 Task: Create a sub task System Test and UAT for the task  Develop a new online tool for online event registration in the project BlazePath , assign it to team member softage.1@softage.net and update the status of the sub task to  At Risk , set the priority of the sub task to Medium
Action: Mouse moved to (624, 298)
Screenshot: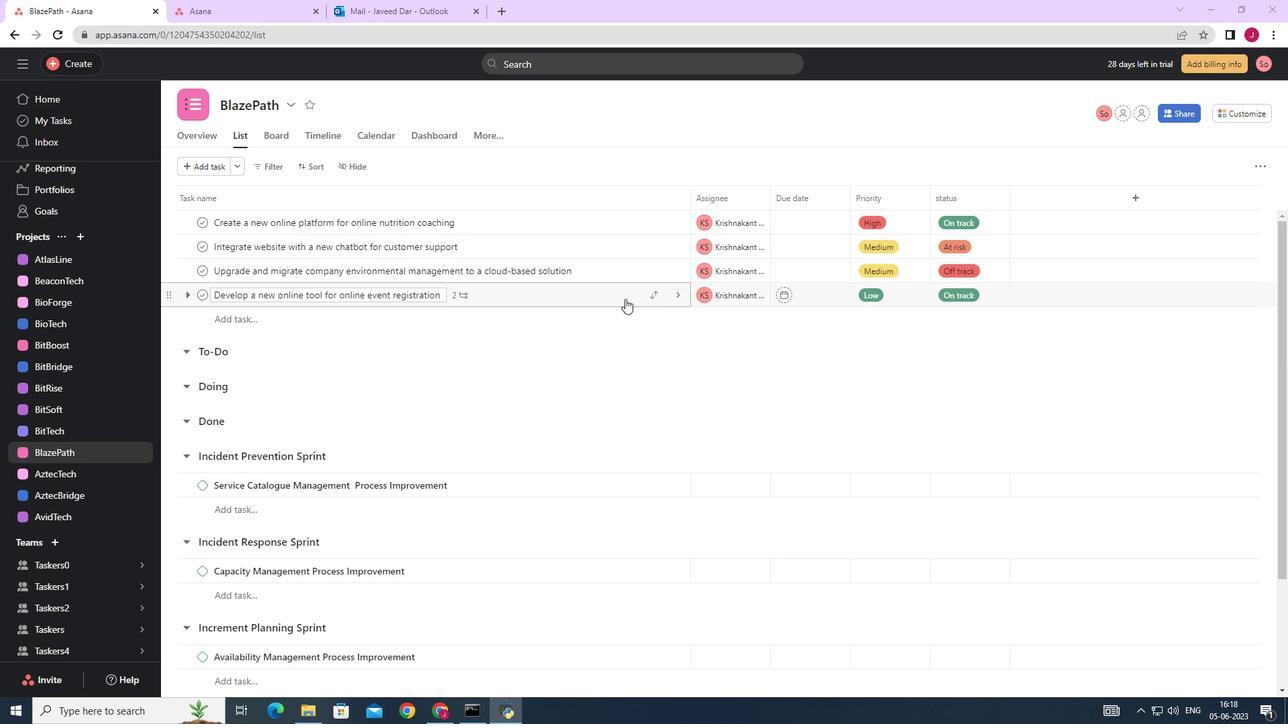 
Action: Mouse pressed left at (624, 298)
Screenshot: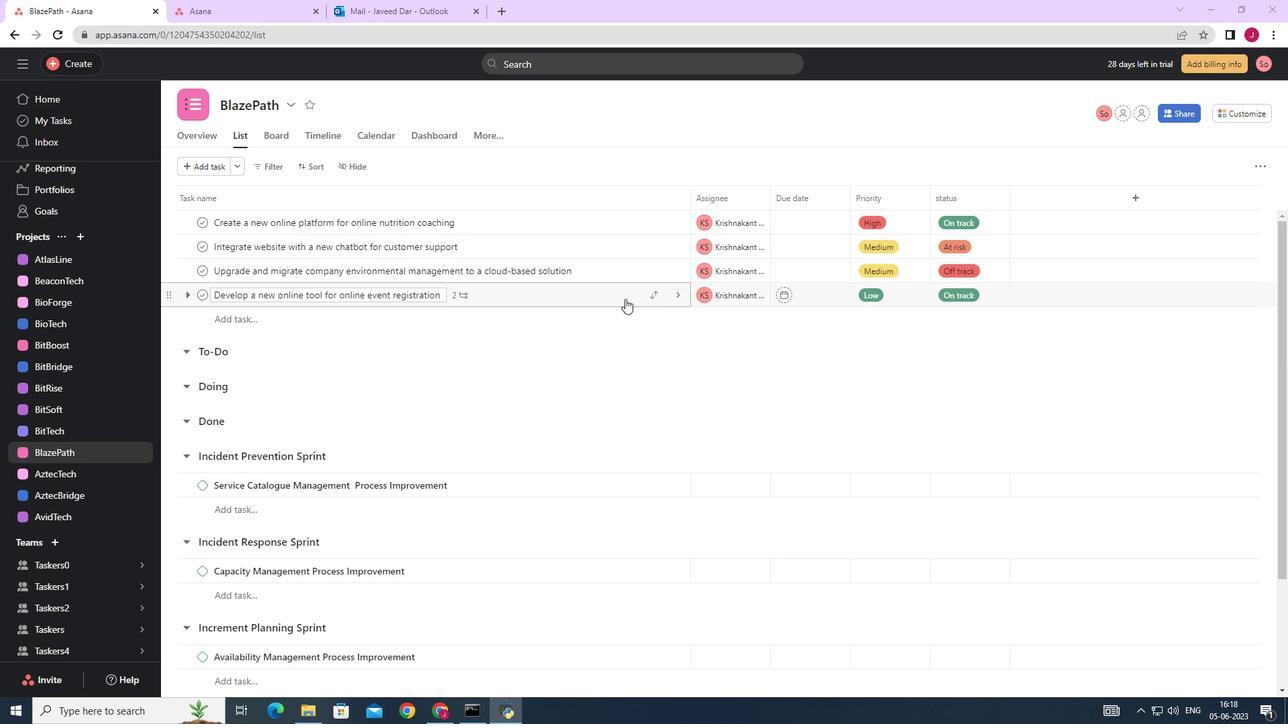 
Action: Mouse moved to (1010, 413)
Screenshot: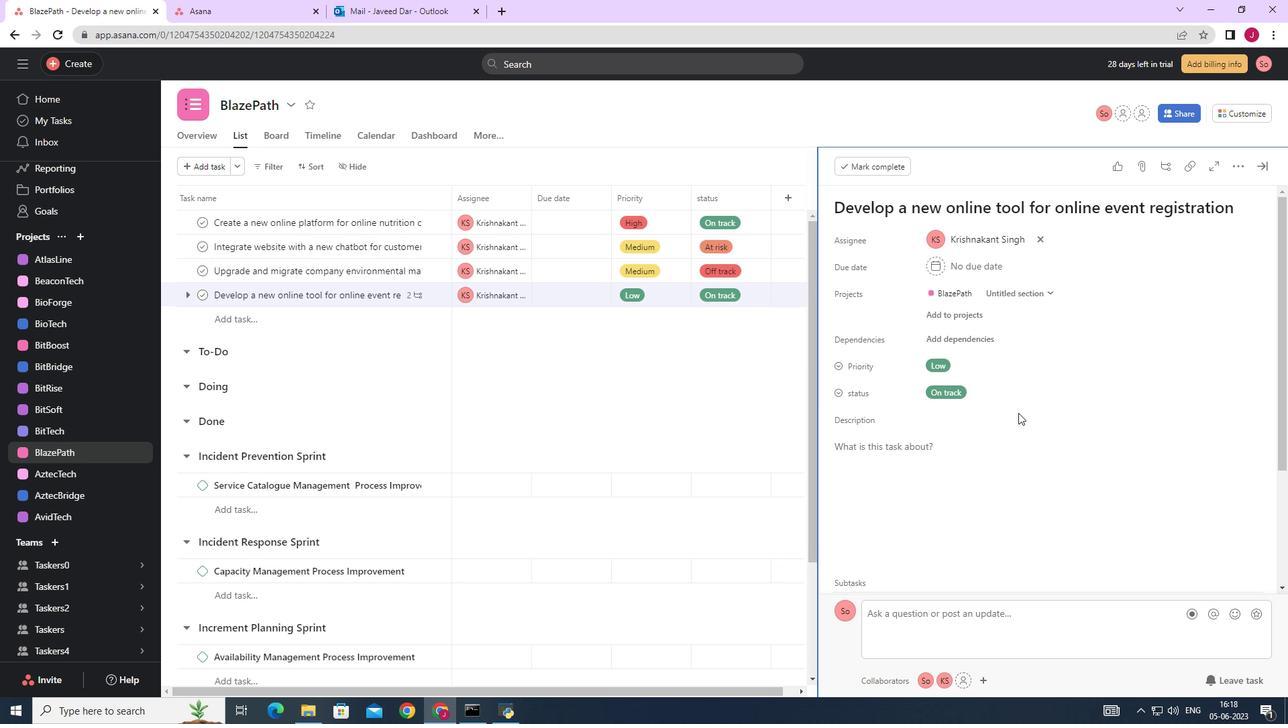 
Action: Mouse scrolled (1015, 412) with delta (0, 0)
Screenshot: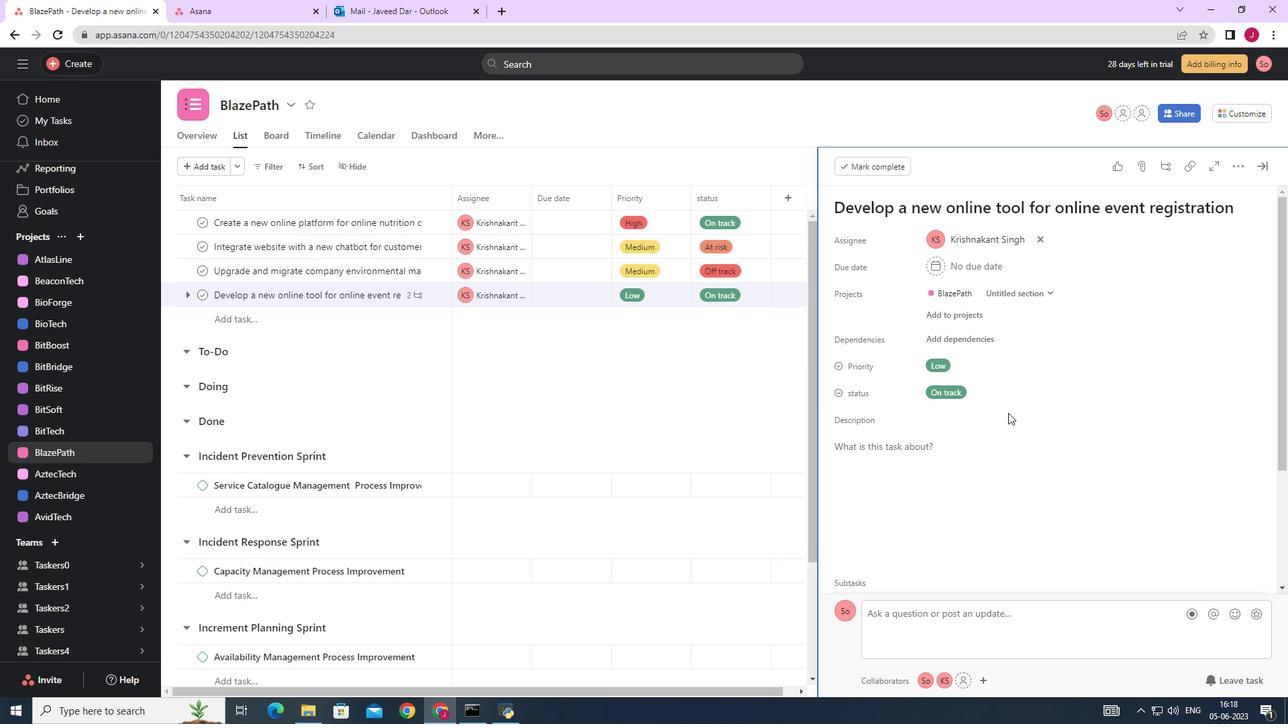 
Action: Mouse moved to (1003, 413)
Screenshot: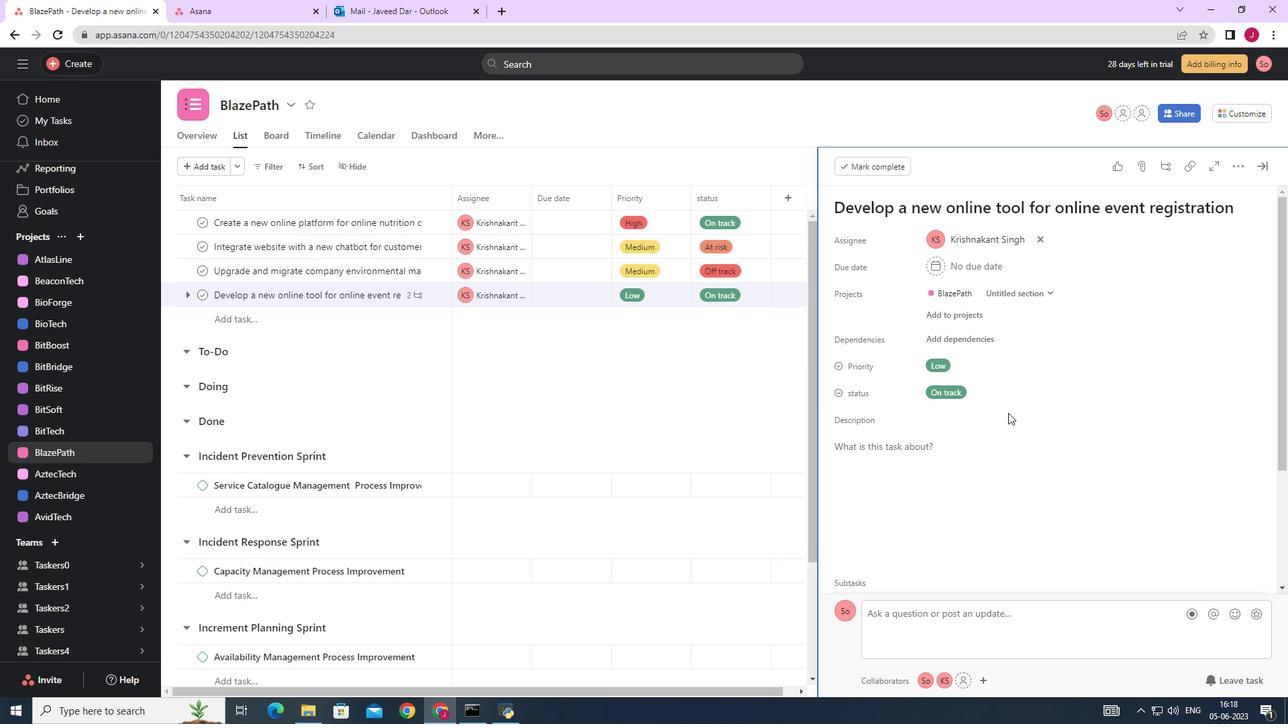 
Action: Mouse scrolled (1008, 412) with delta (0, 0)
Screenshot: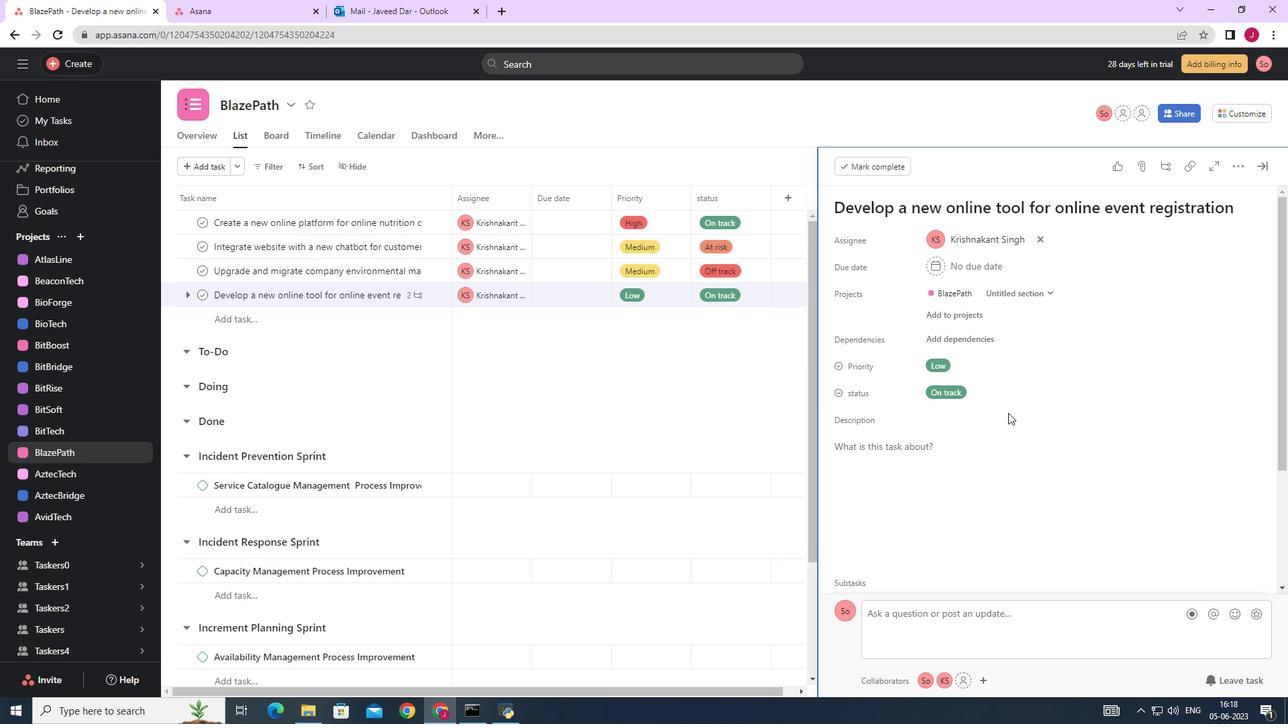 
Action: Mouse moved to (1002, 413)
Screenshot: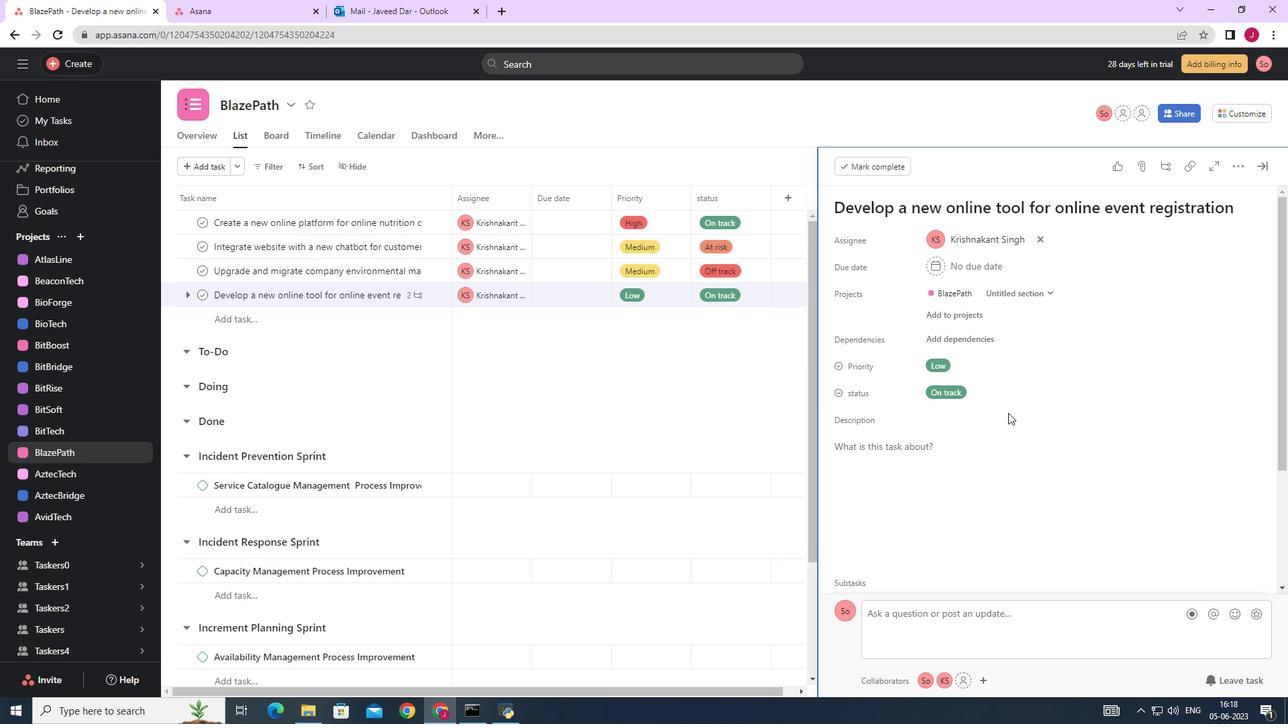
Action: Mouse scrolled (1004, 412) with delta (0, 0)
Screenshot: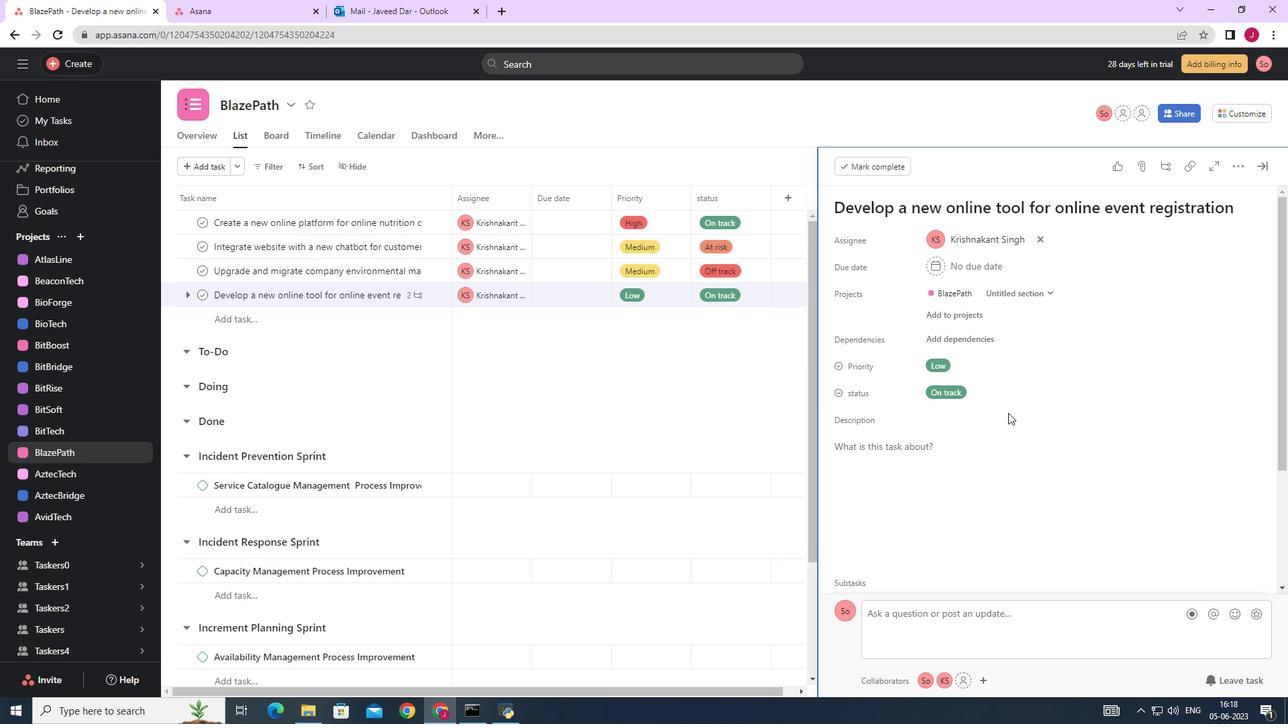 
Action: Mouse moved to (887, 444)
Screenshot: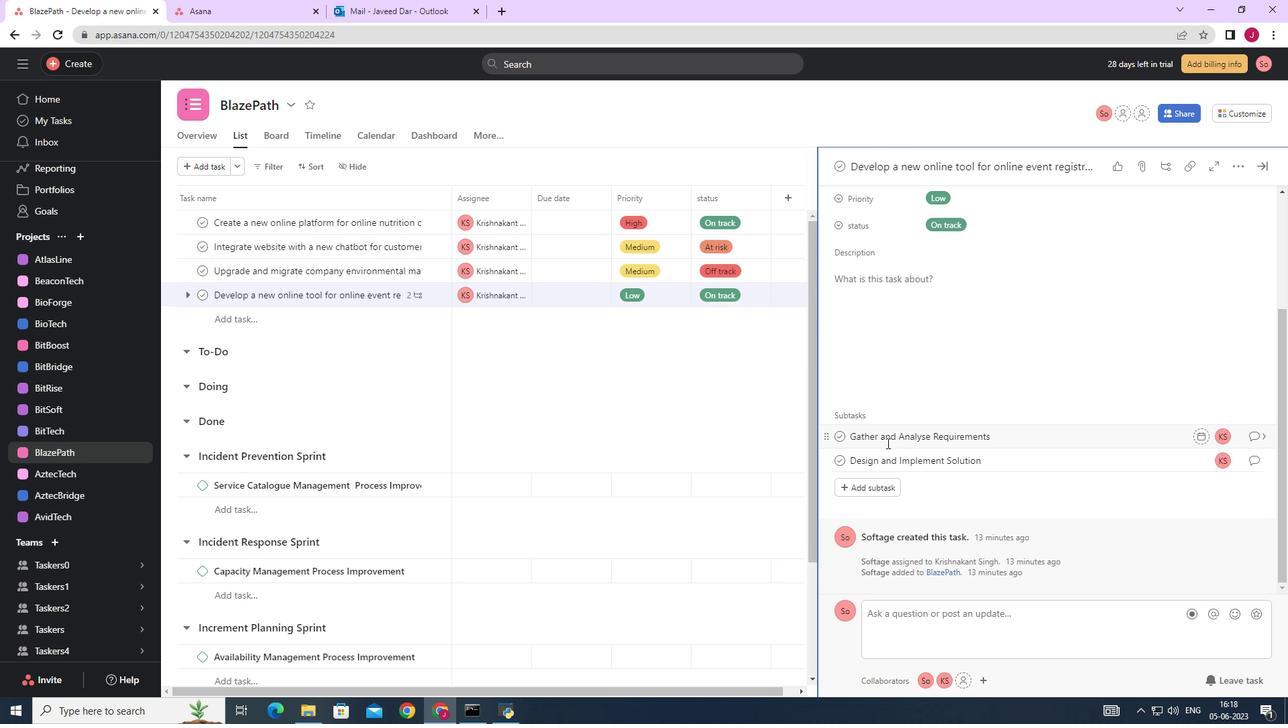 
Action: Mouse scrolled (887, 443) with delta (0, 0)
Screenshot: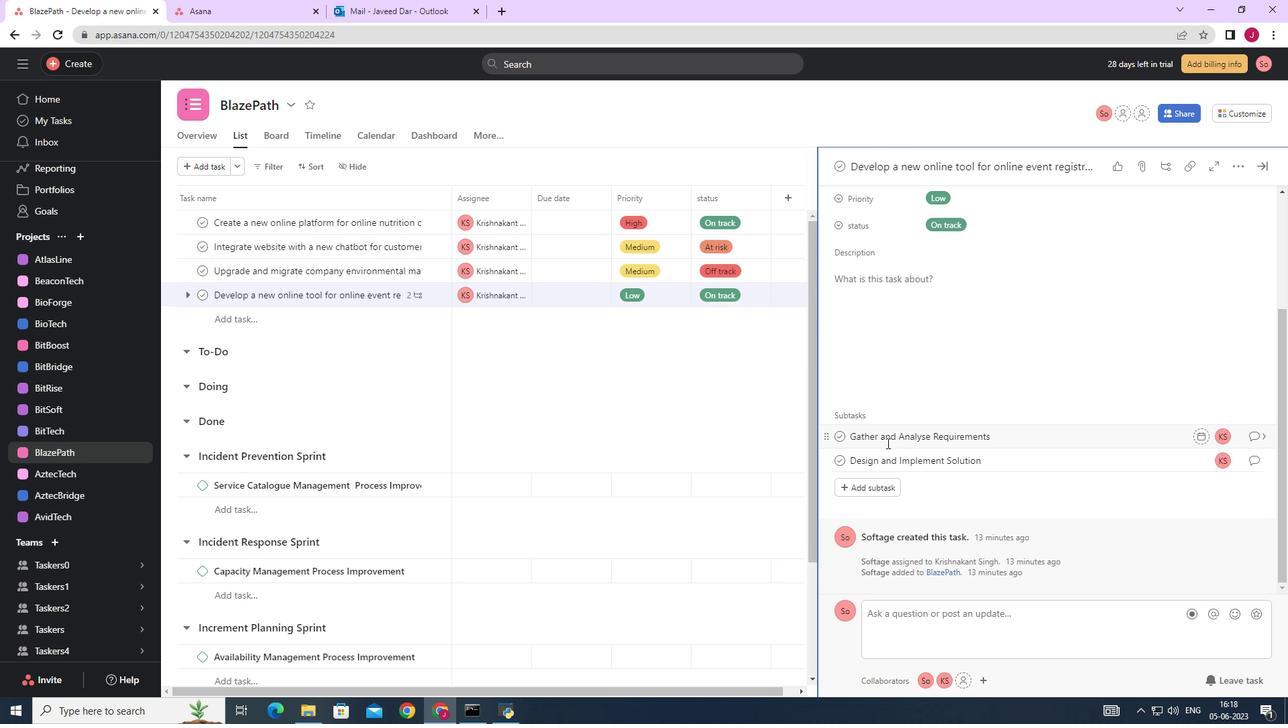 
Action: Mouse scrolled (887, 443) with delta (0, 0)
Screenshot: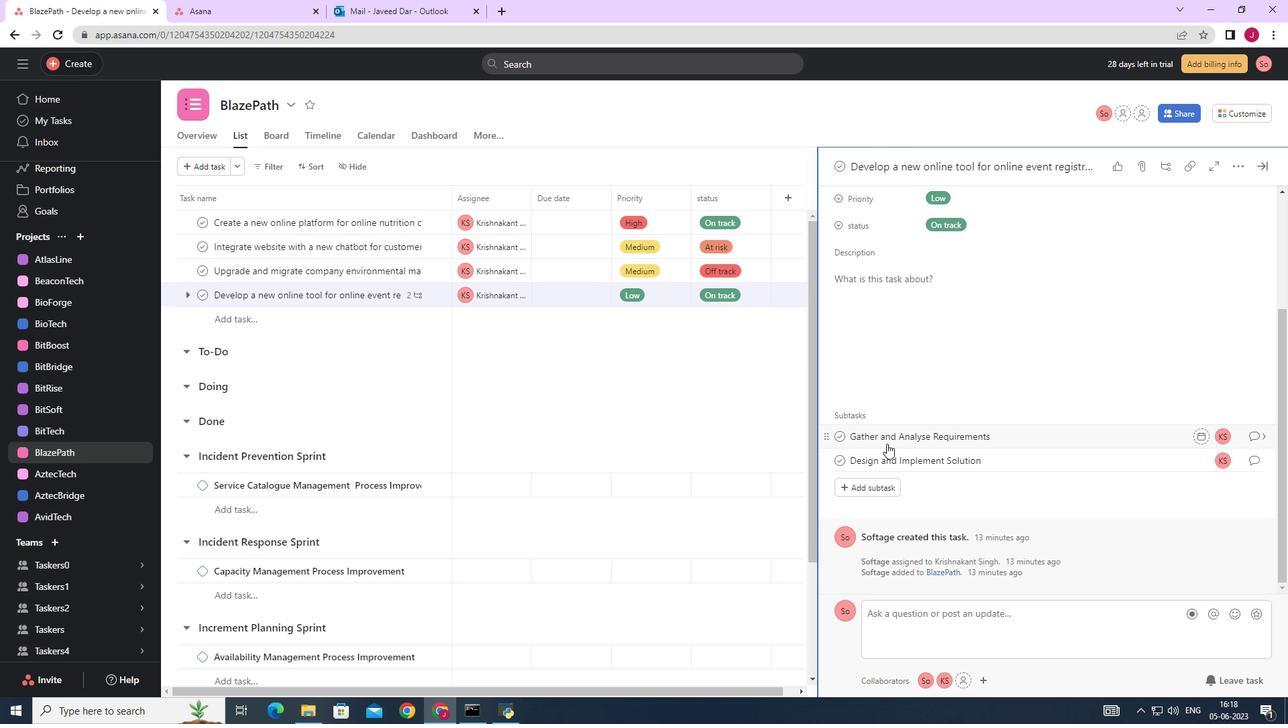 
Action: Mouse moved to (880, 485)
Screenshot: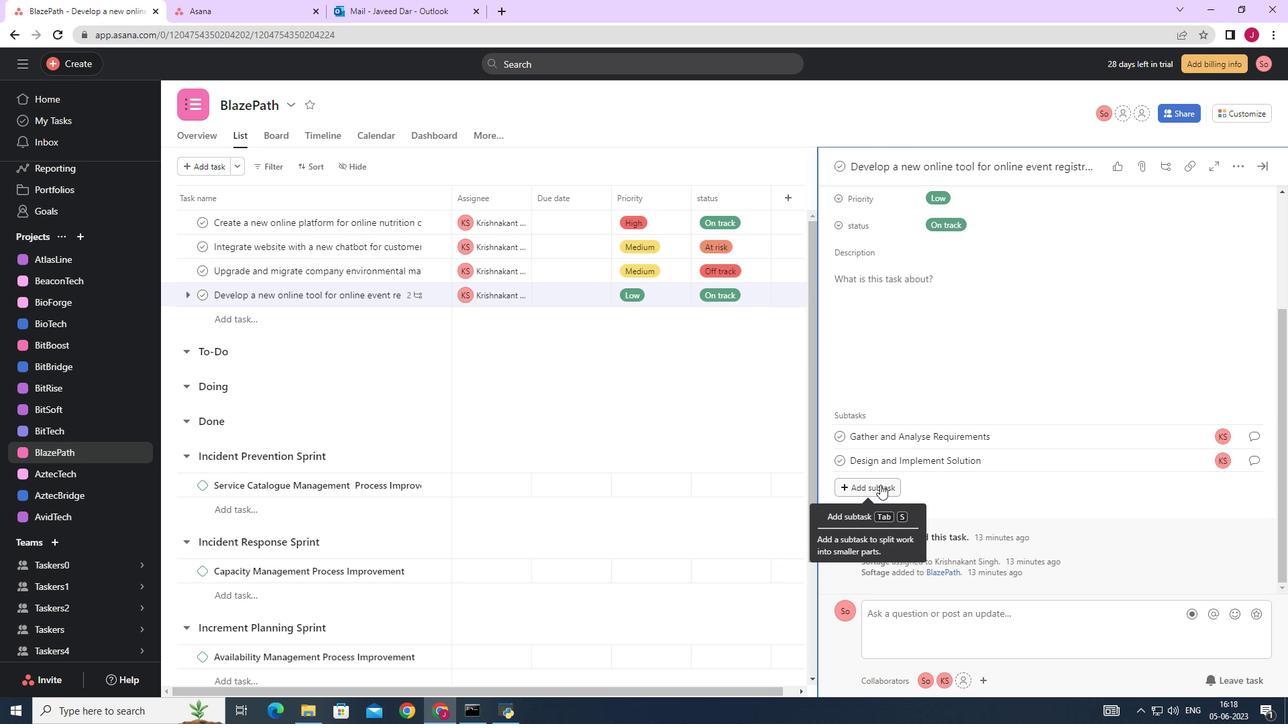 
Action: Mouse pressed left at (880, 485)
Screenshot: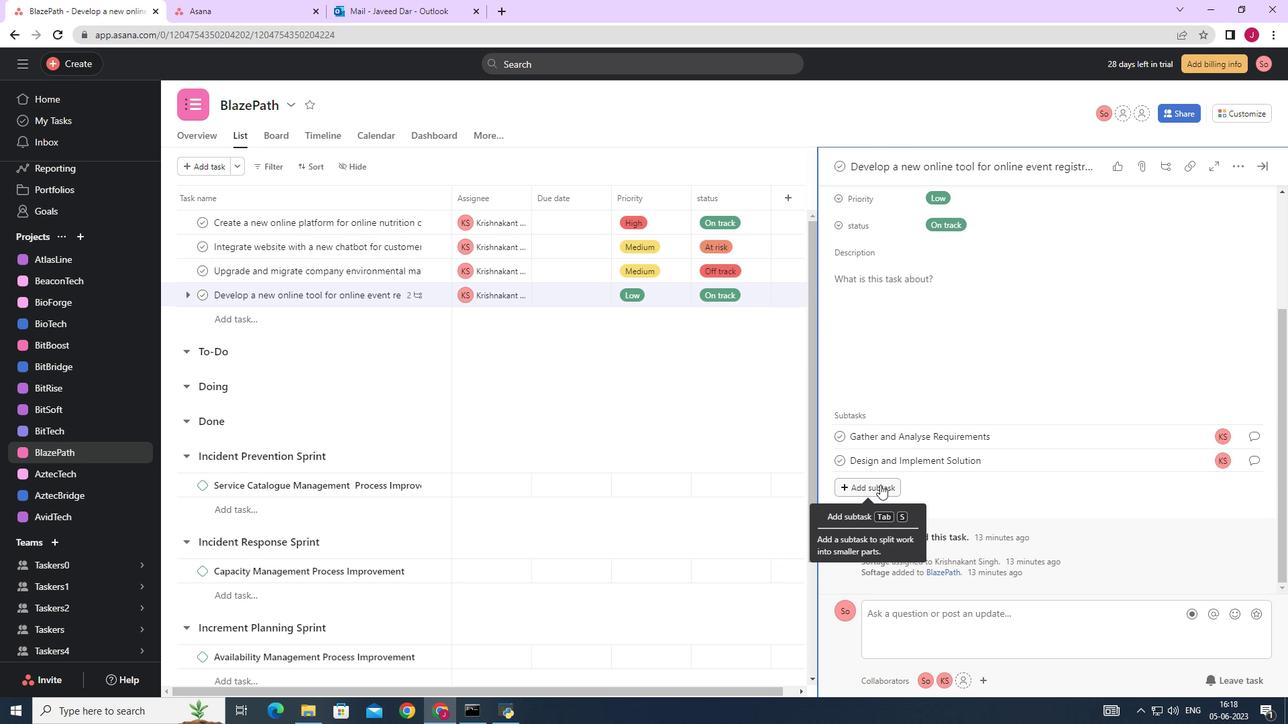 
Action: Mouse moved to (880, 485)
Screenshot: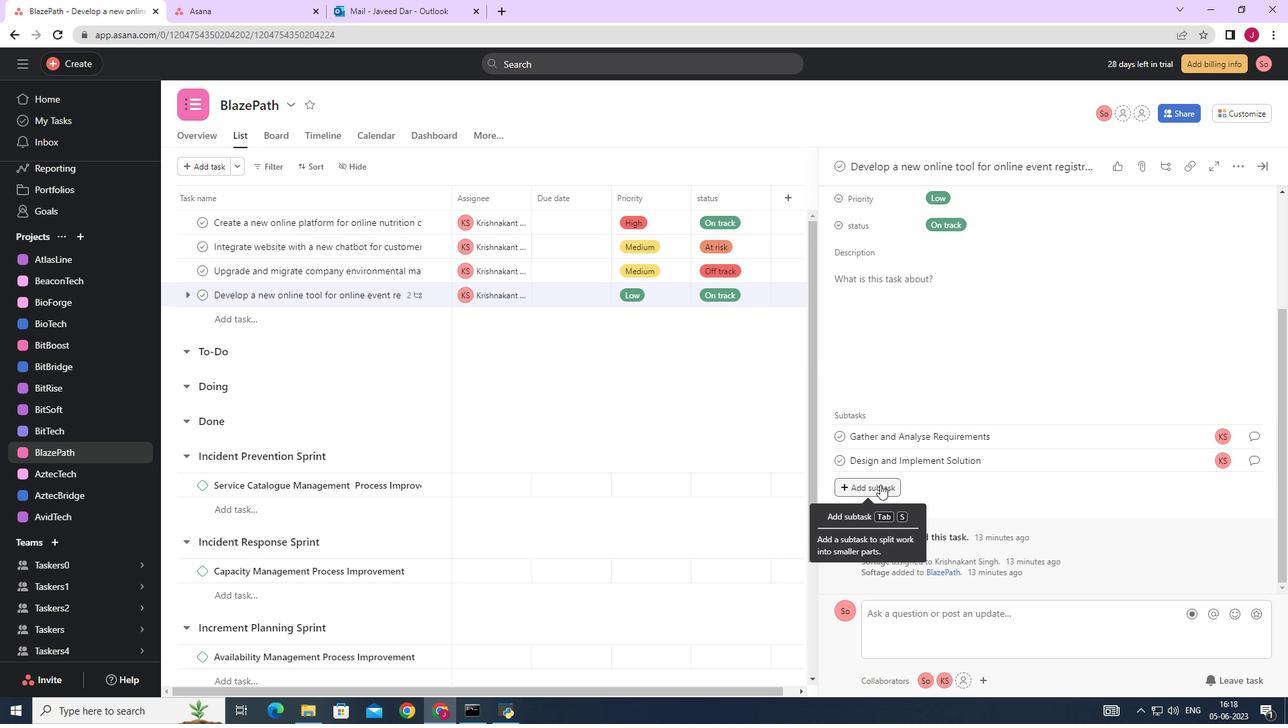 
Action: Key pressed <Key.caps_lock>S<Key.caps_lock>ystem<Key.space><Key.caps_lock>T<Key.caps_lock>est<Key.space>and<Key.space><Key.caps_lock>UAT
Screenshot: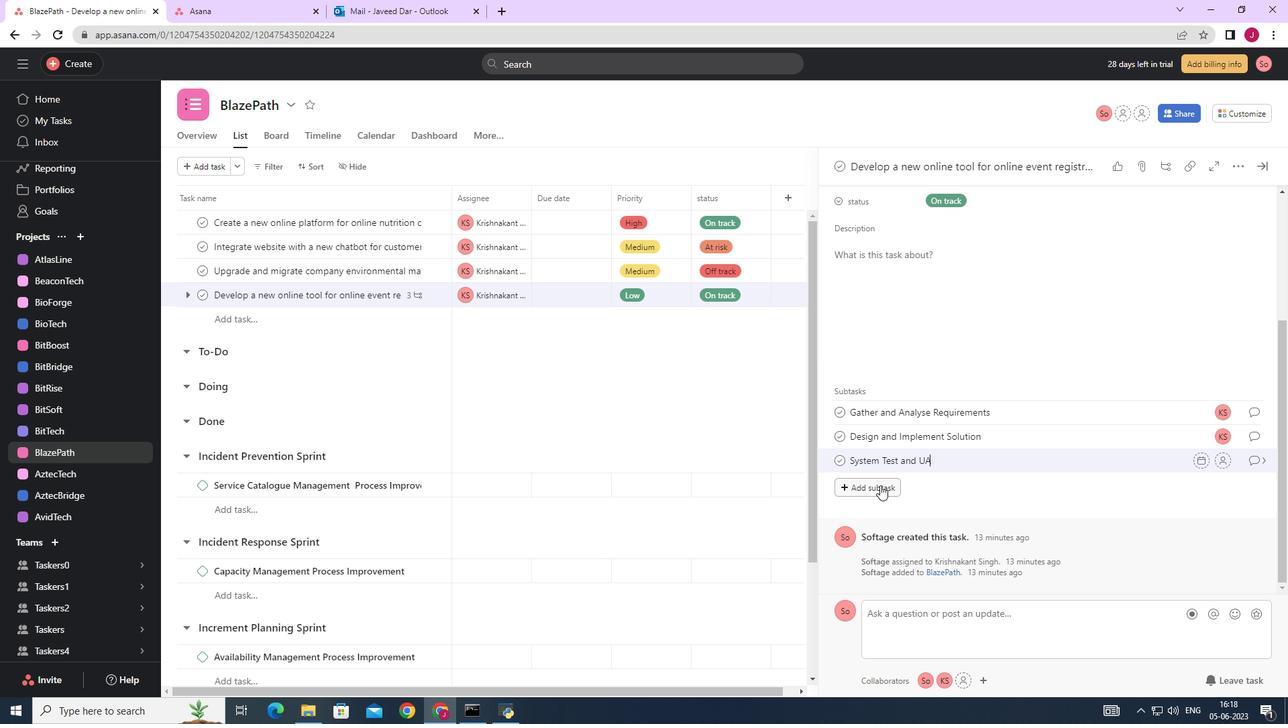 
Action: Mouse moved to (1224, 456)
Screenshot: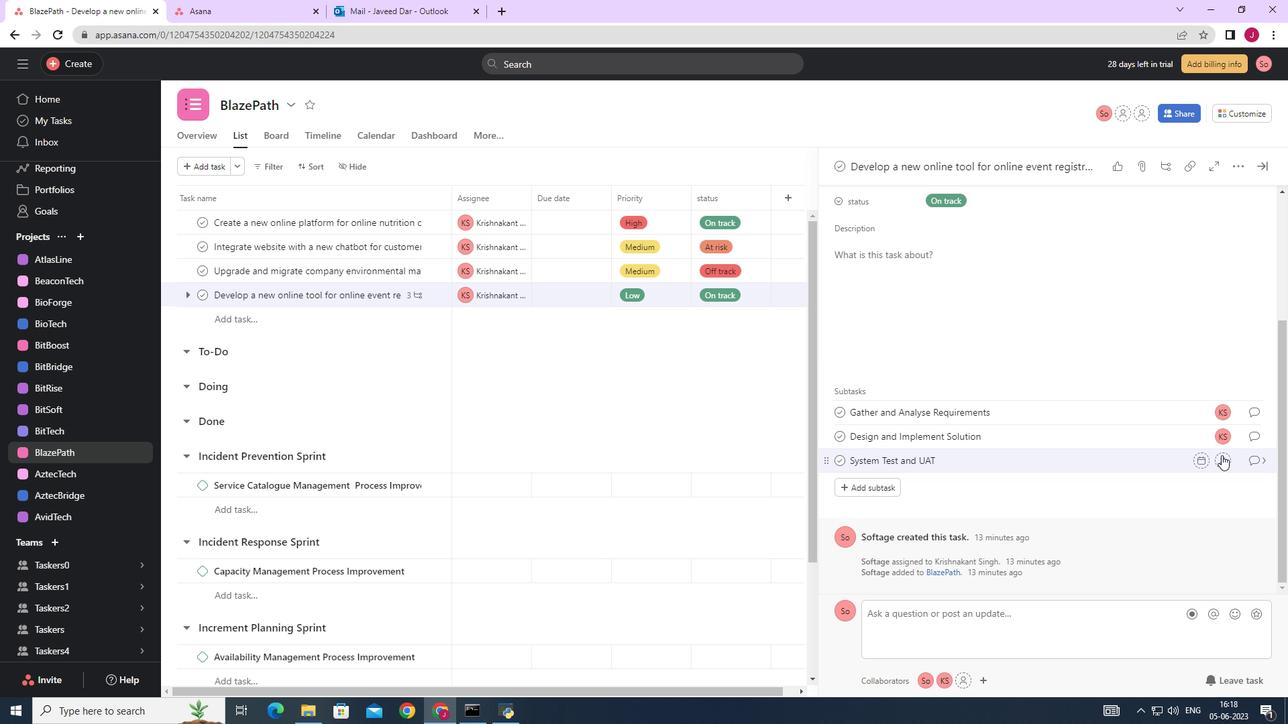 
Action: Mouse pressed left at (1224, 456)
Screenshot: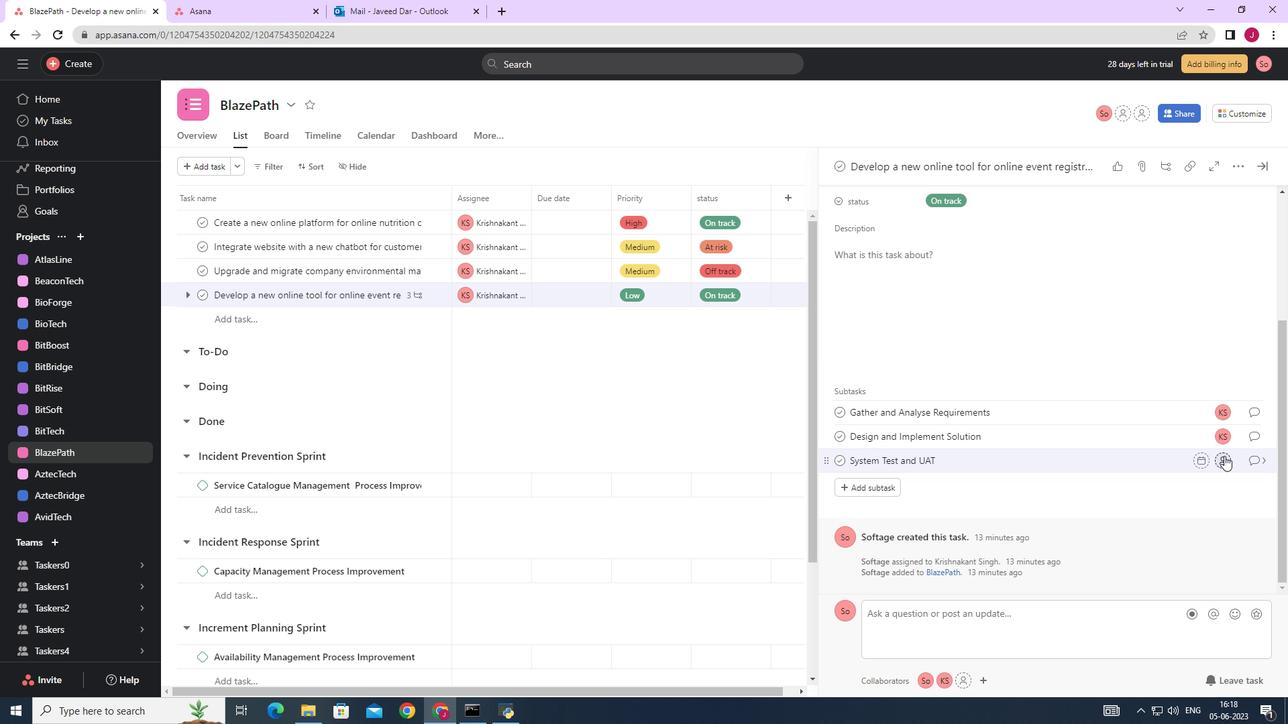 
Action: Mouse moved to (1196, 430)
Screenshot: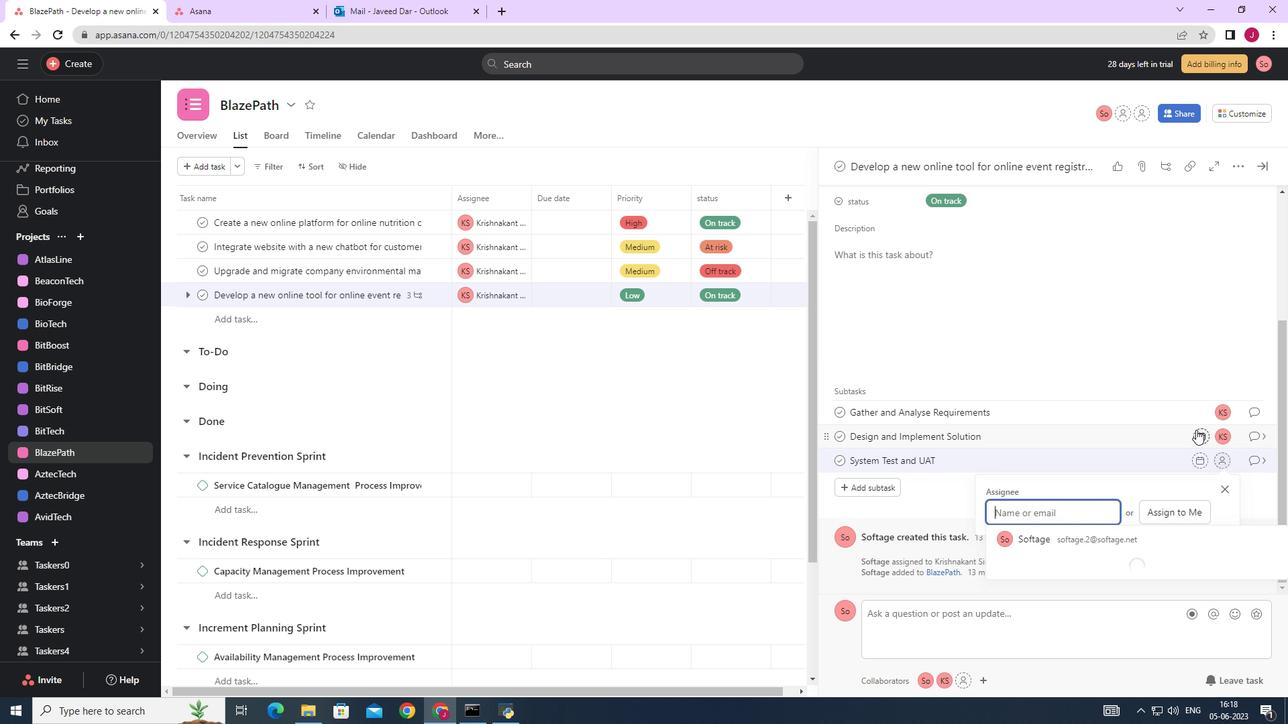 
Action: Key pressed SOFTAGE.1
Screenshot: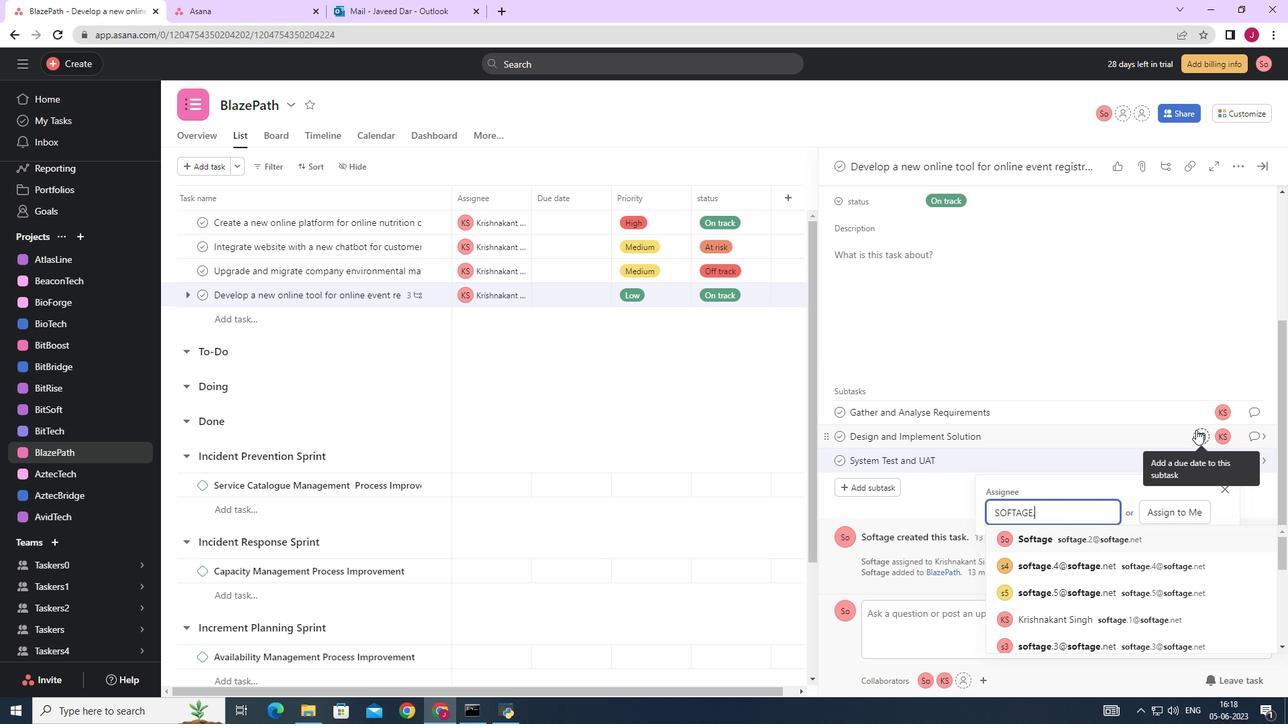 
Action: Mouse moved to (1095, 538)
Screenshot: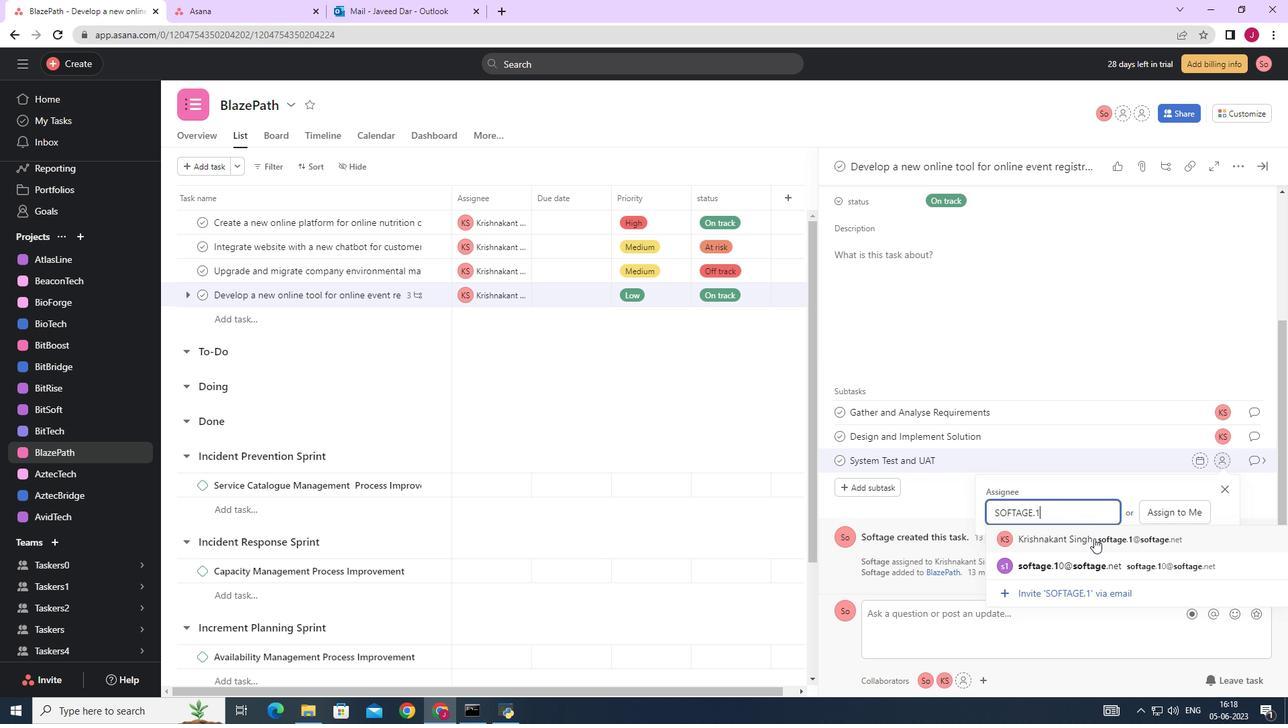 
Action: Mouse pressed left at (1095, 538)
Screenshot: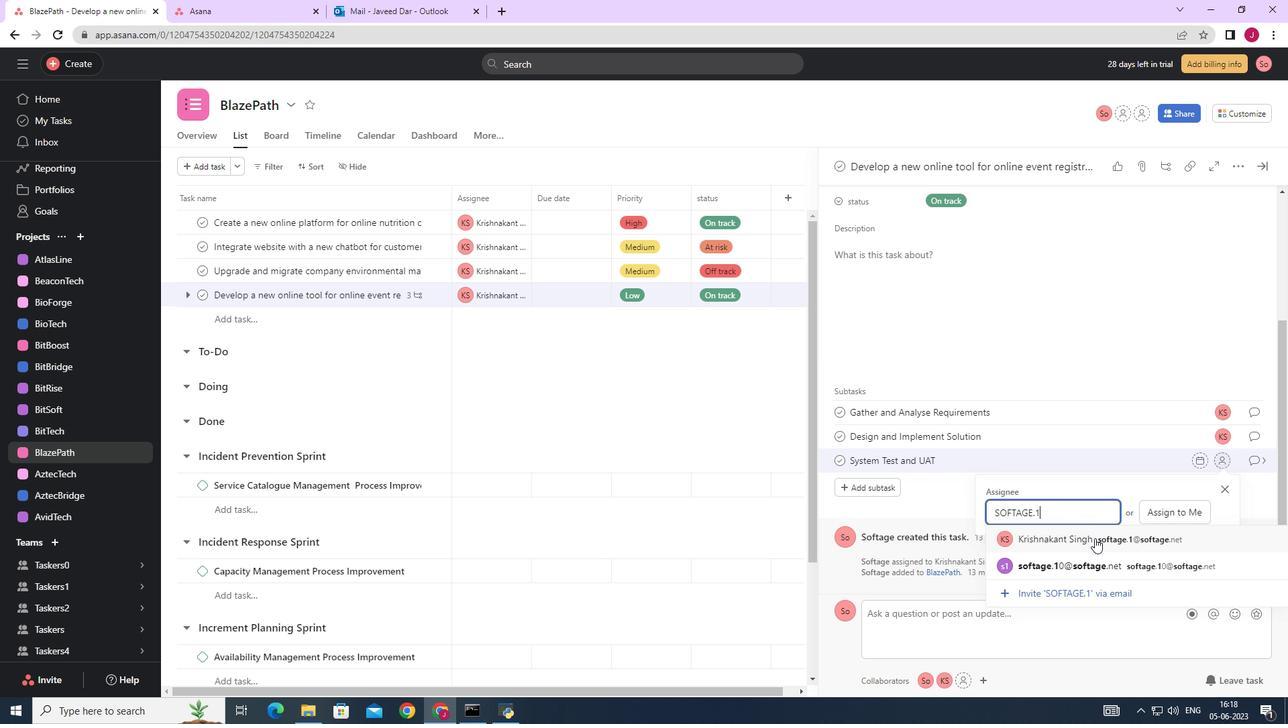 
Action: Mouse moved to (1252, 464)
Screenshot: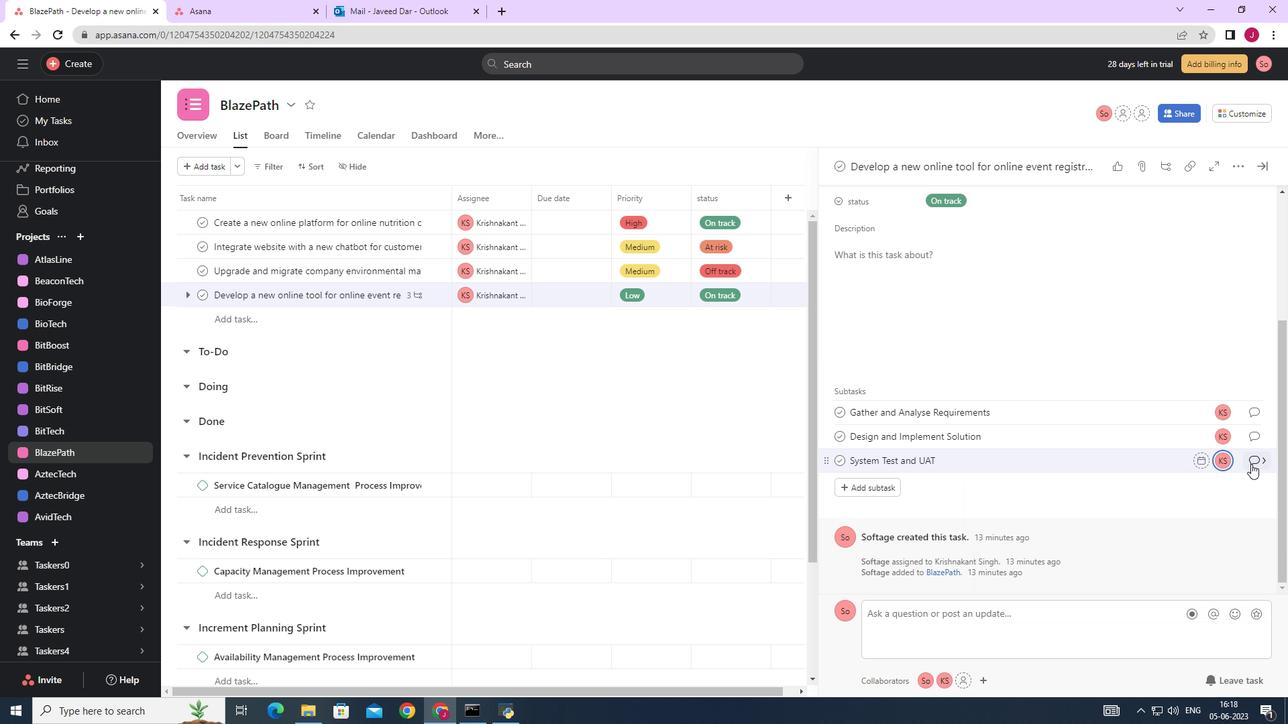 
Action: Mouse pressed left at (1252, 464)
Screenshot: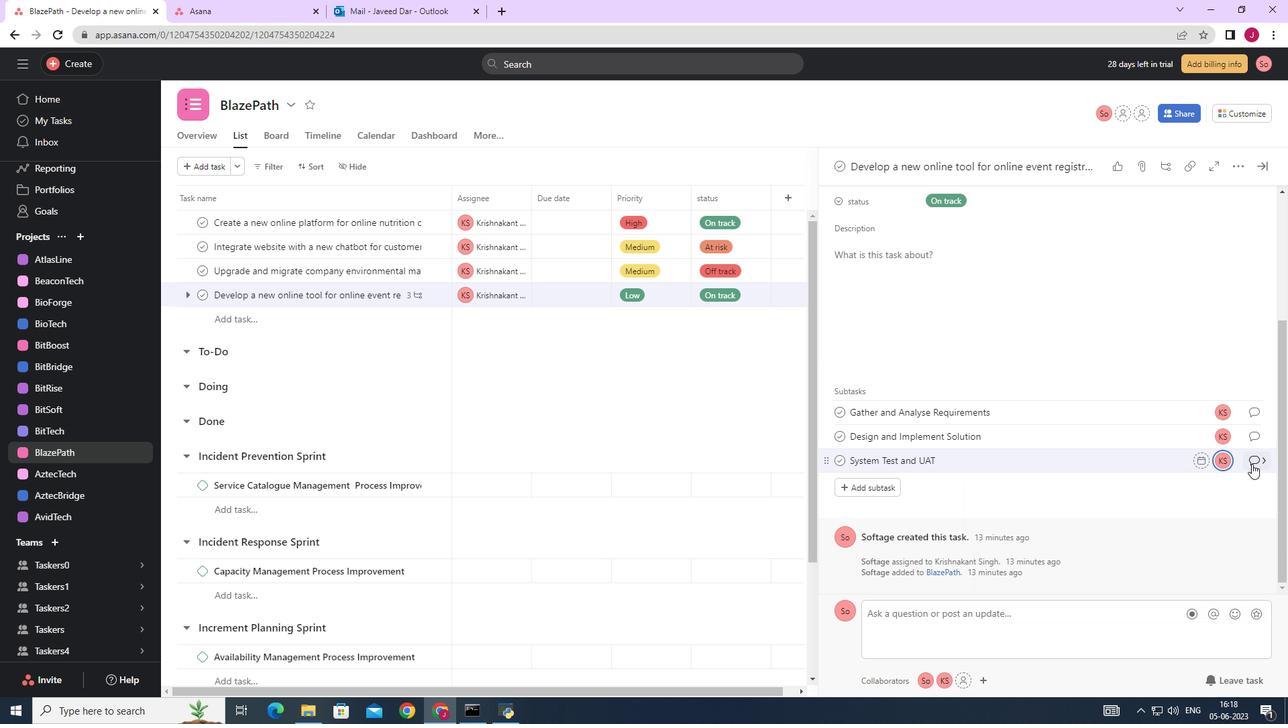 
Action: Mouse moved to (1239, 444)
Screenshot: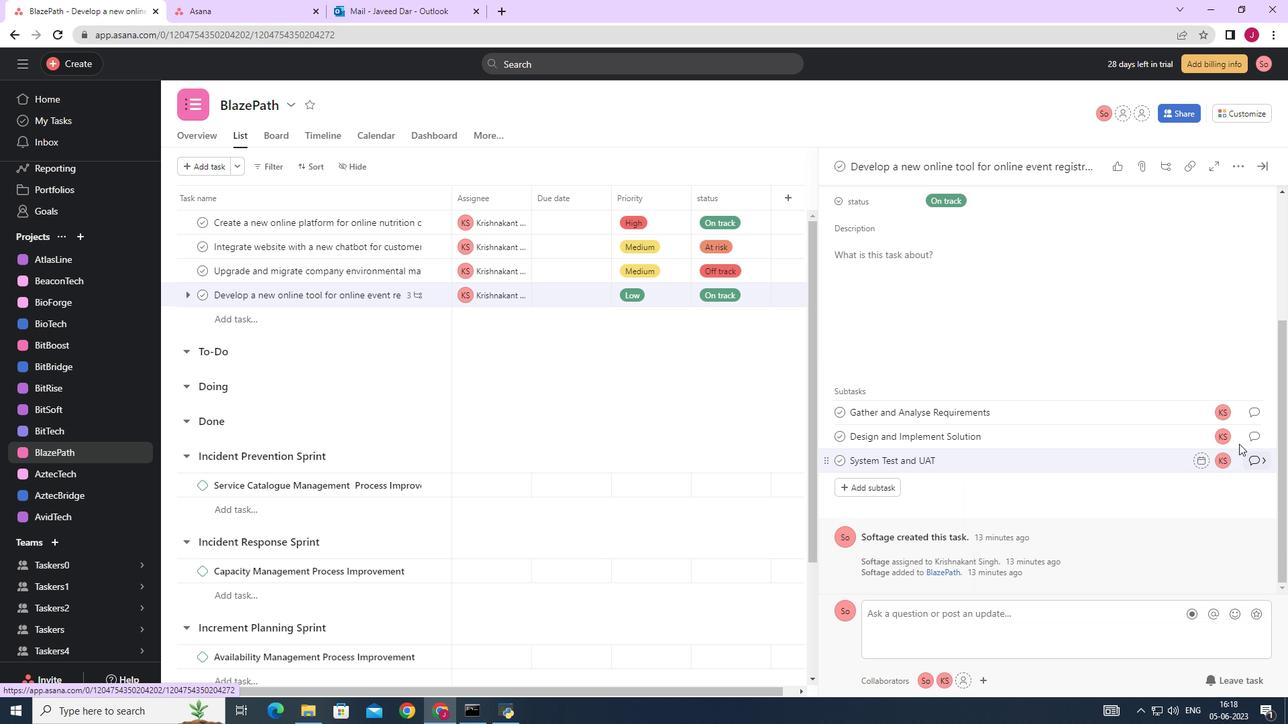 
Action: Key pressed SOFTAGE.
Screenshot: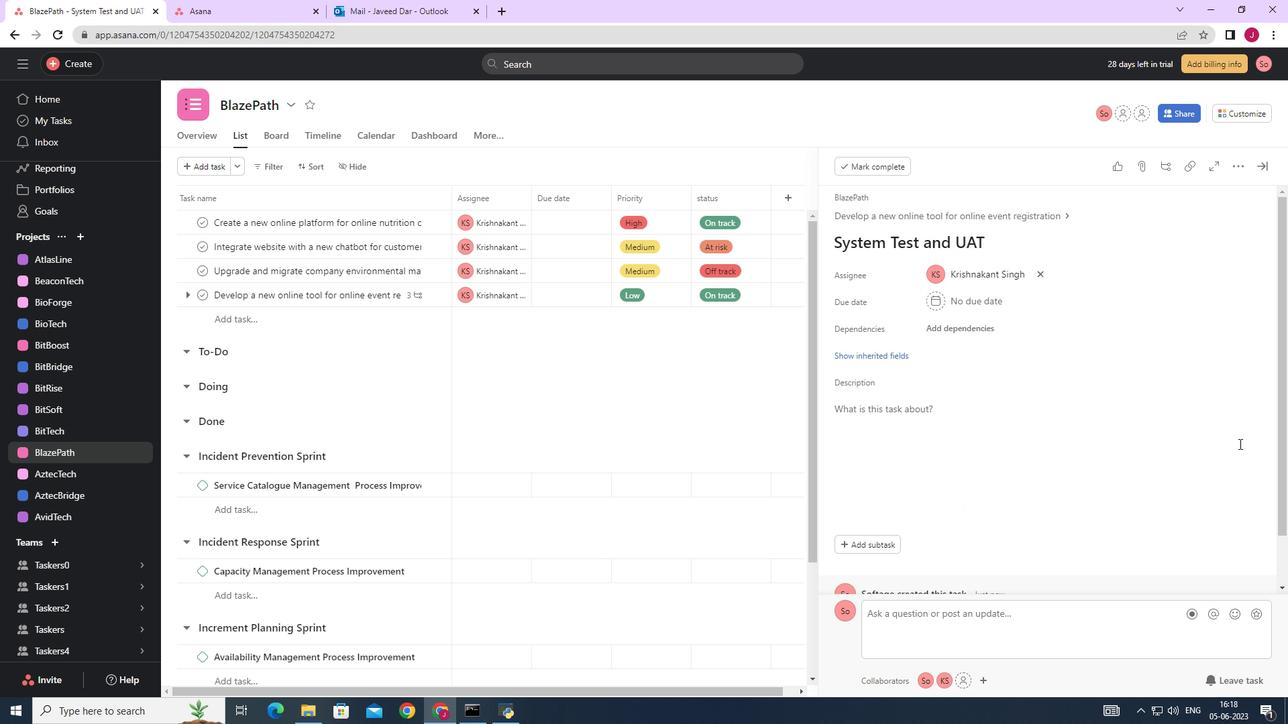 
Action: Mouse moved to (999, 430)
Screenshot: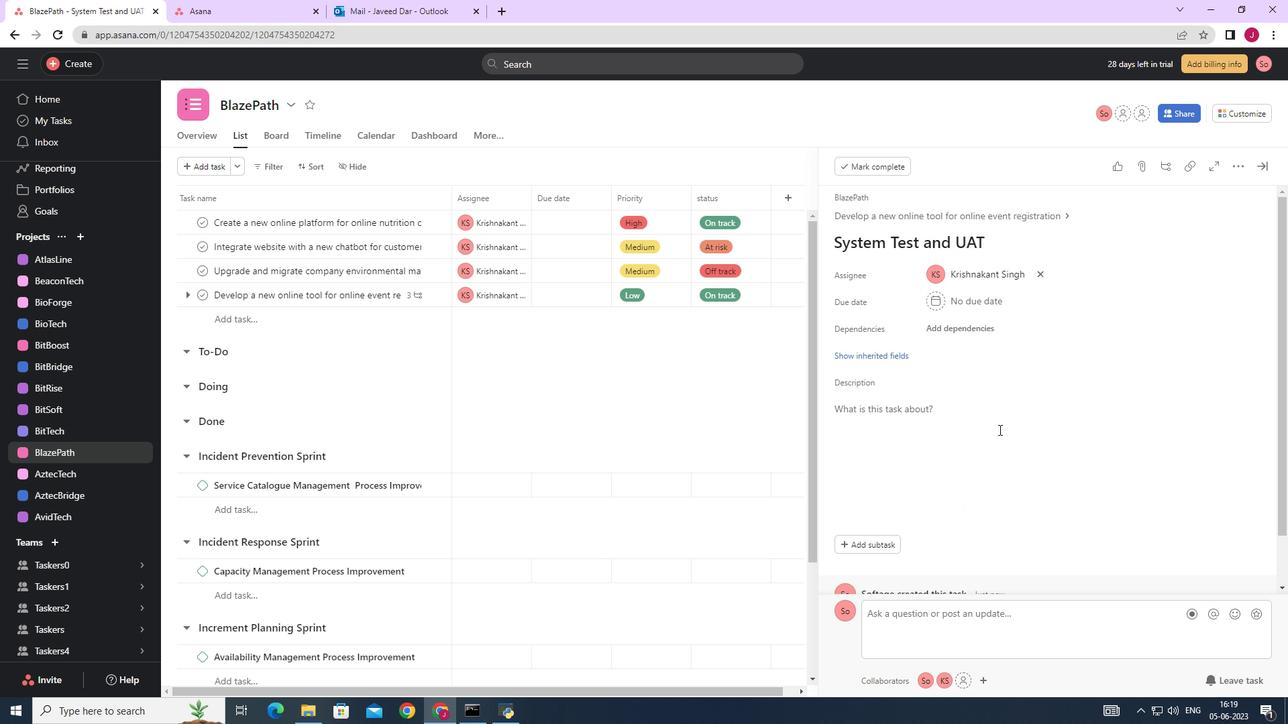 
Action: Mouse scrolled (999, 429) with delta (0, 0)
Screenshot: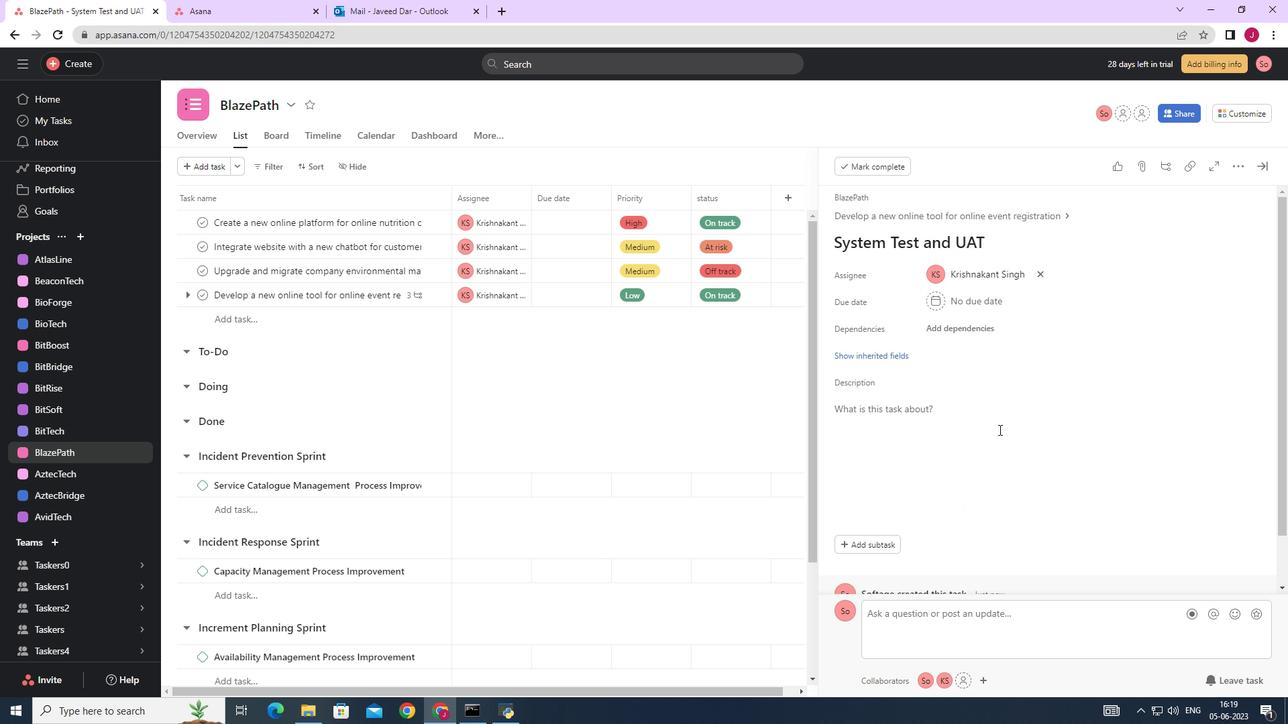 
Action: Mouse moved to (998, 430)
Screenshot: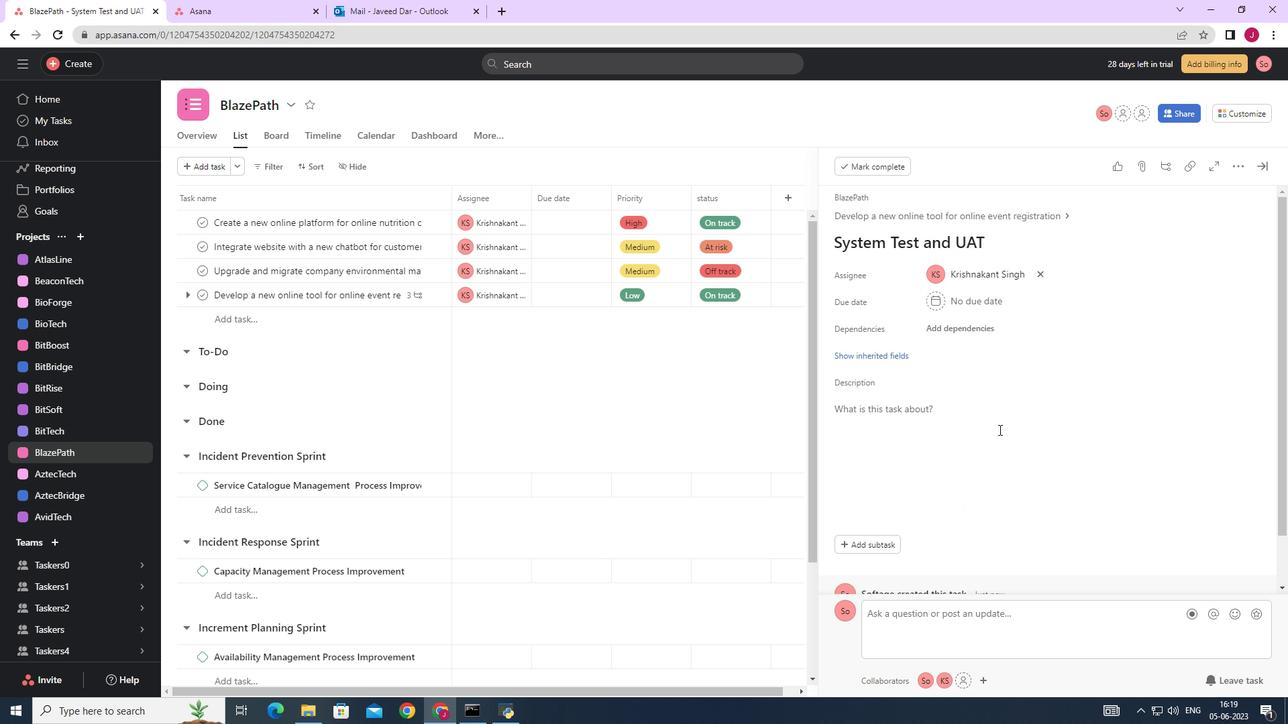 
Action: Mouse scrolled (998, 430) with delta (0, 0)
Screenshot: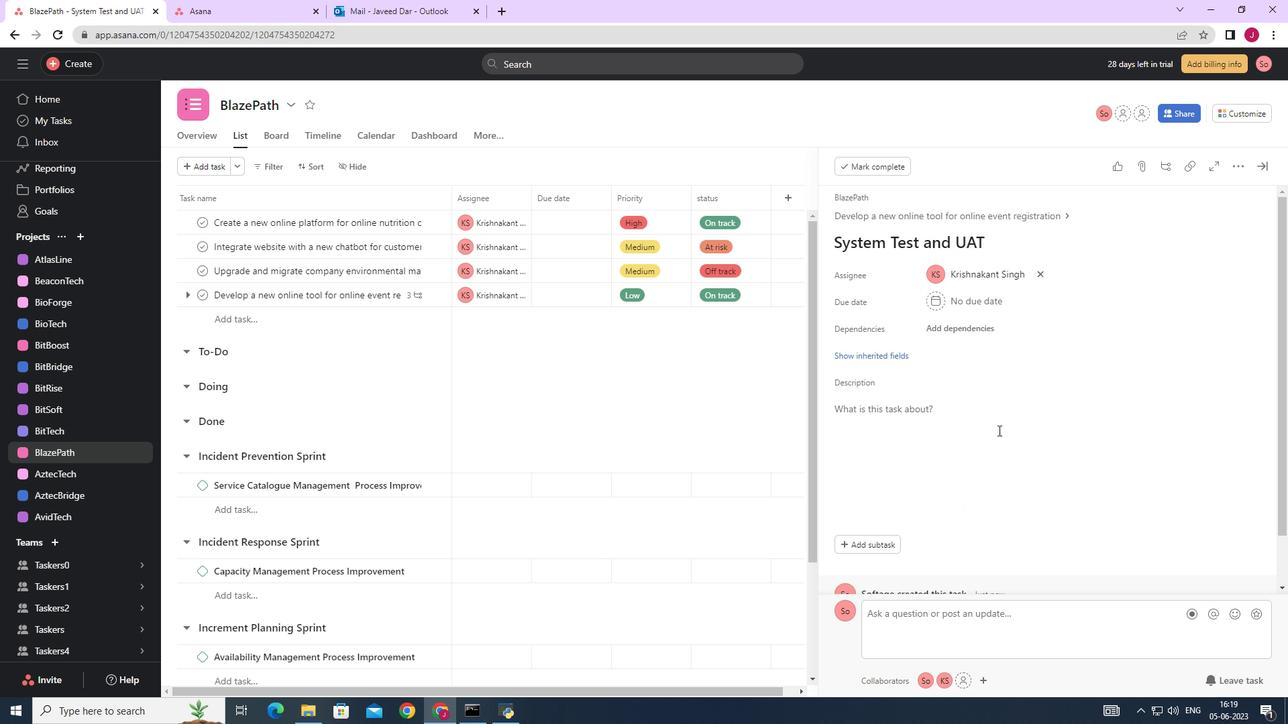 
Action: Mouse scrolled (998, 430) with delta (0, 0)
Screenshot: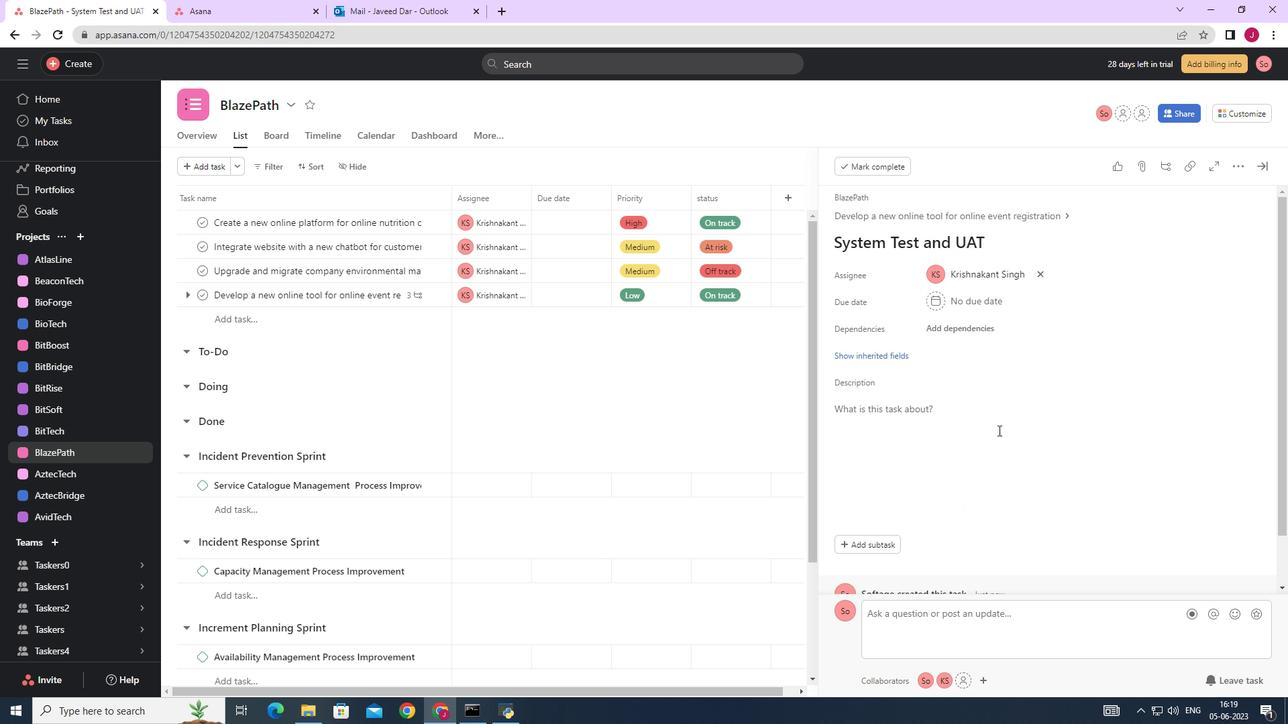 
Action: Mouse scrolled (998, 430) with delta (0, 0)
Screenshot: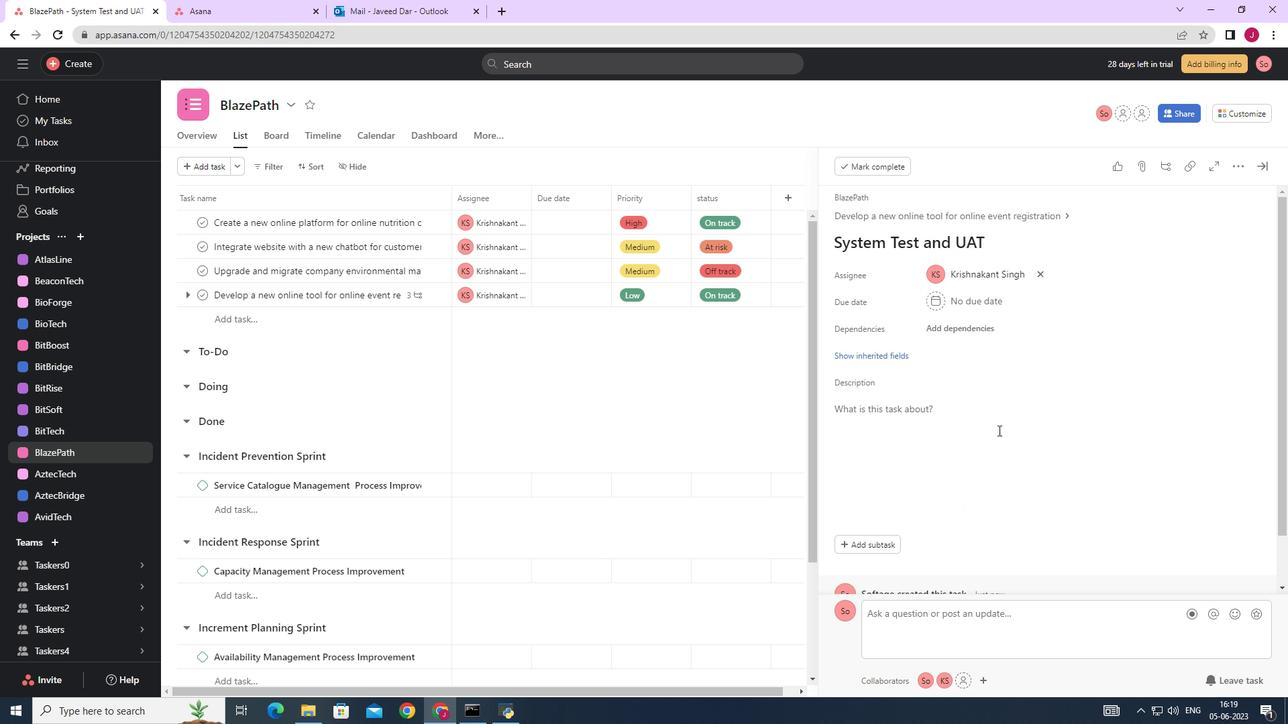 
Action: Mouse scrolled (998, 430) with delta (0, 0)
Screenshot: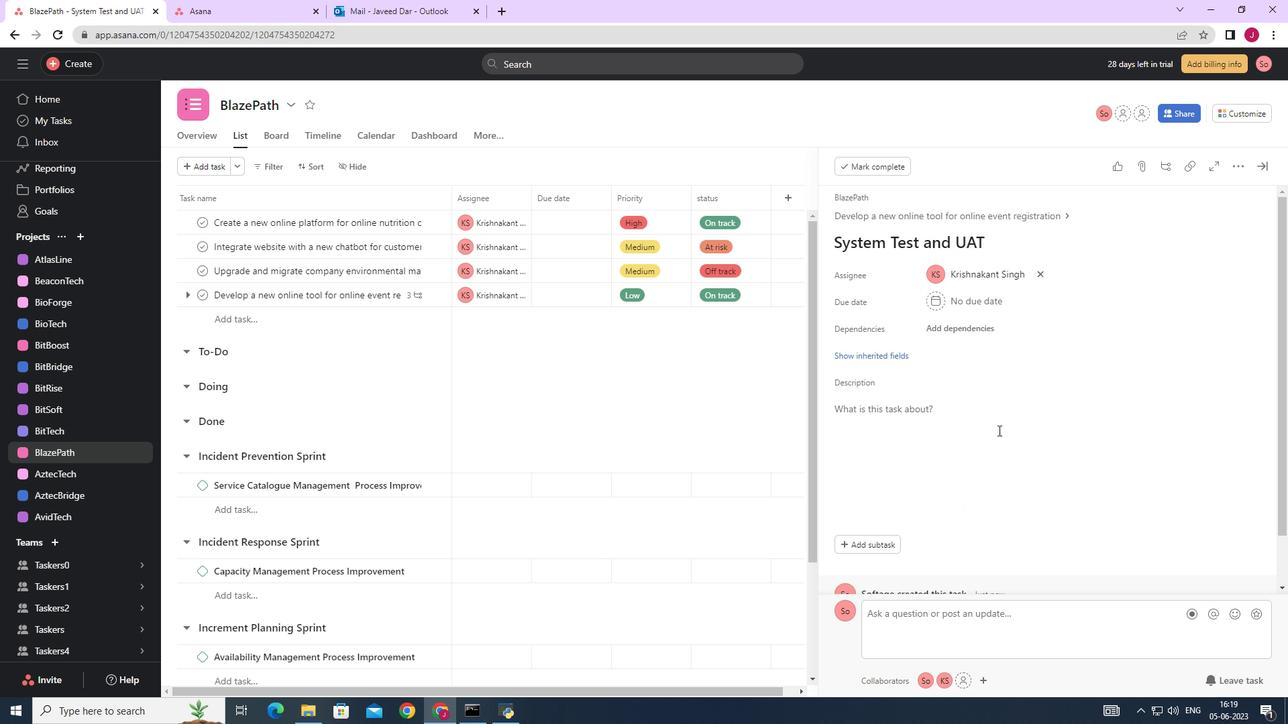 
Action: Mouse scrolled (998, 430) with delta (0, 0)
Screenshot: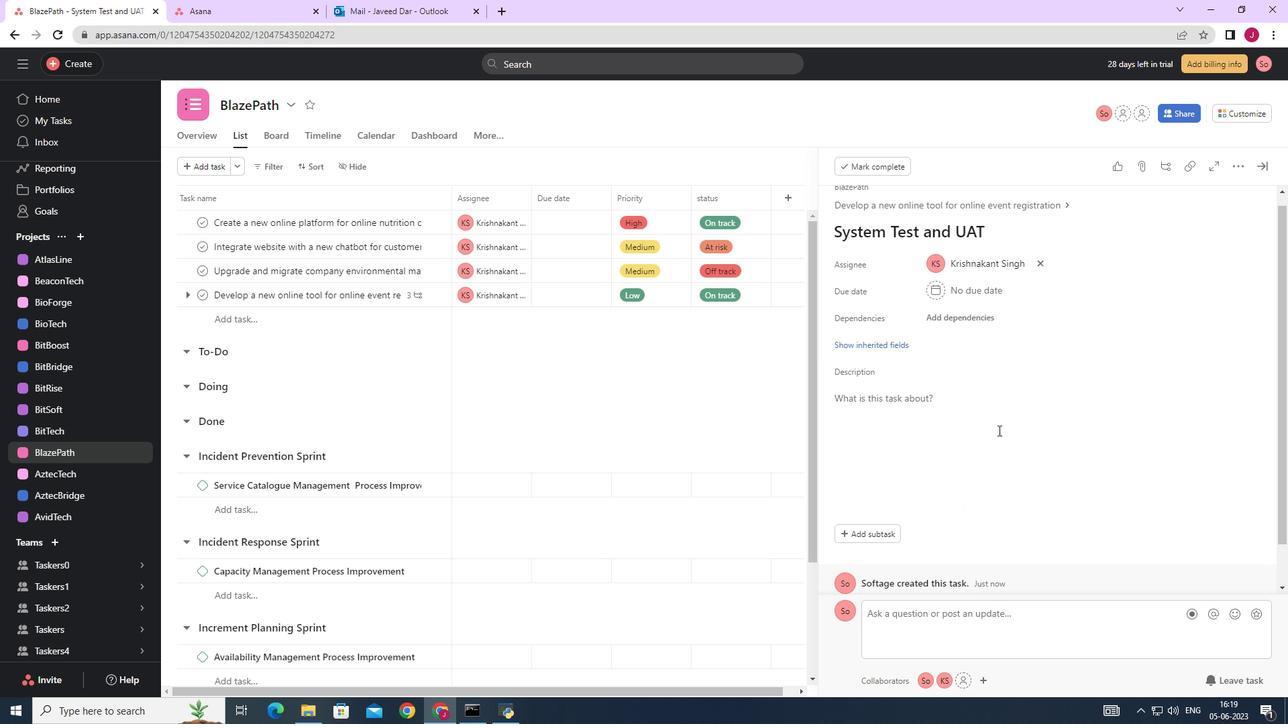 
Action: Mouse moved to (894, 296)
Screenshot: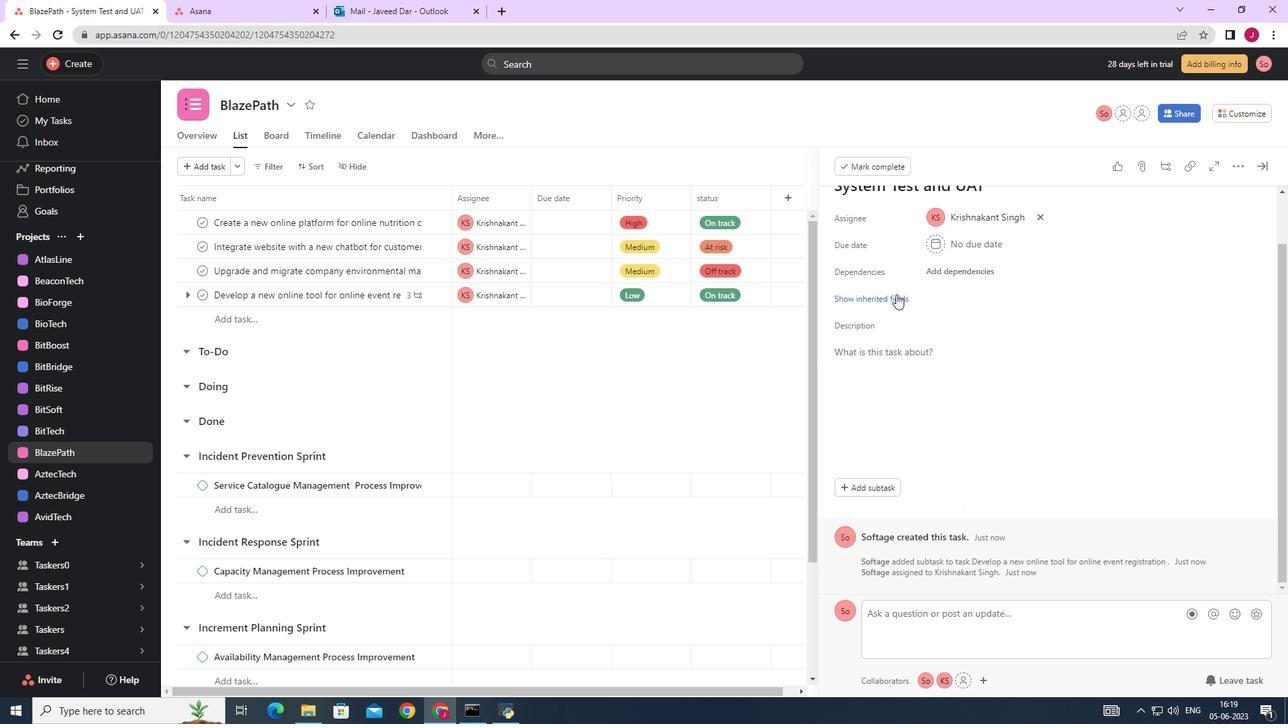 
Action: Mouse pressed left at (894, 296)
Screenshot: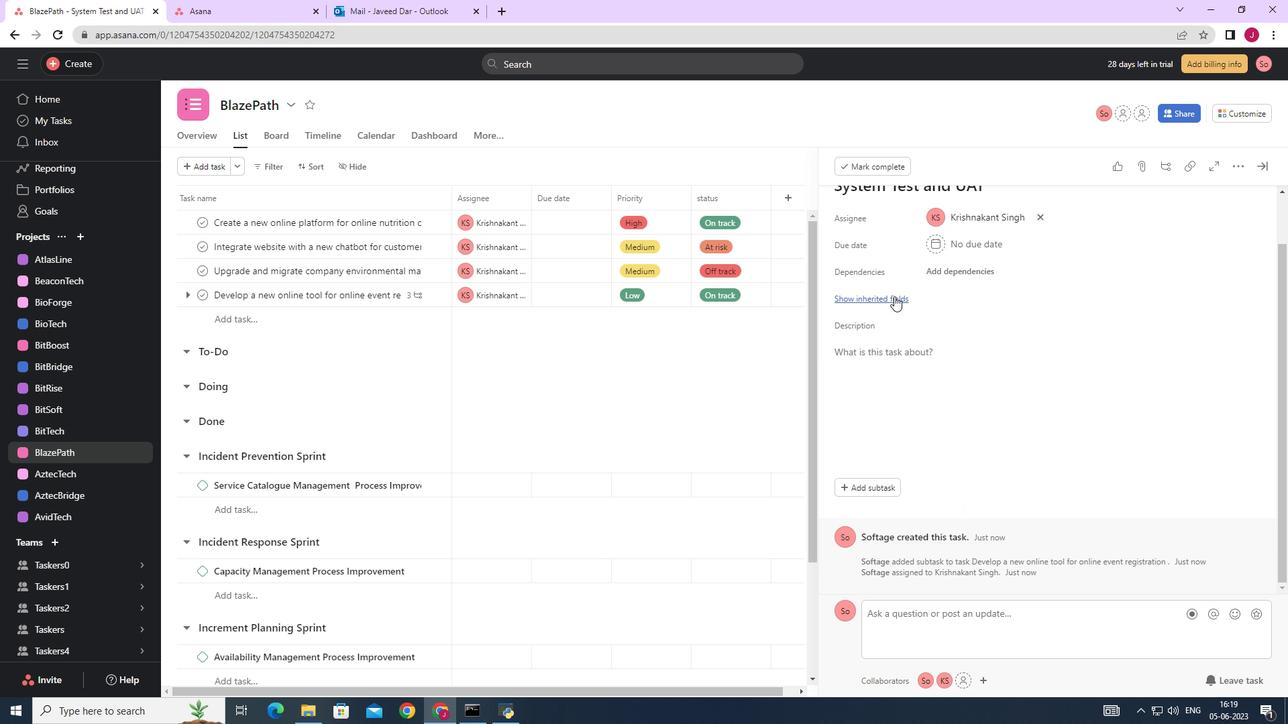 
Action: Mouse moved to (943, 270)
Screenshot: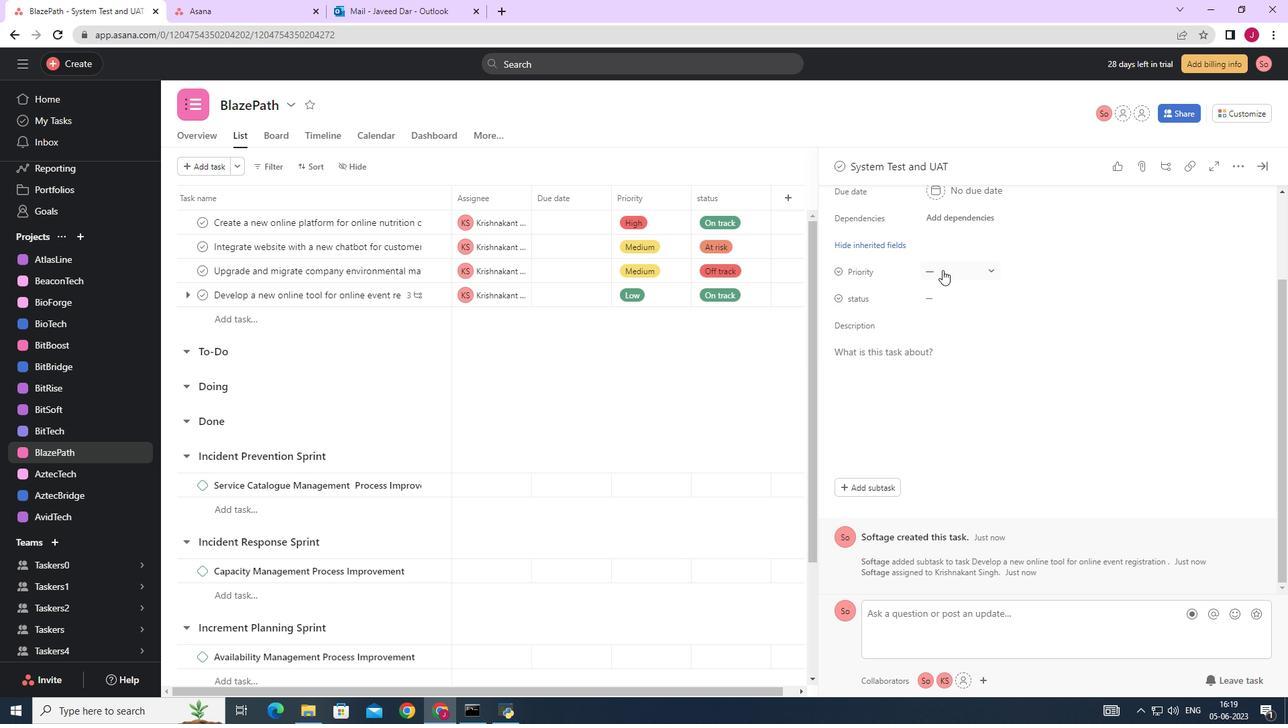 
Action: Mouse pressed left at (943, 270)
Screenshot: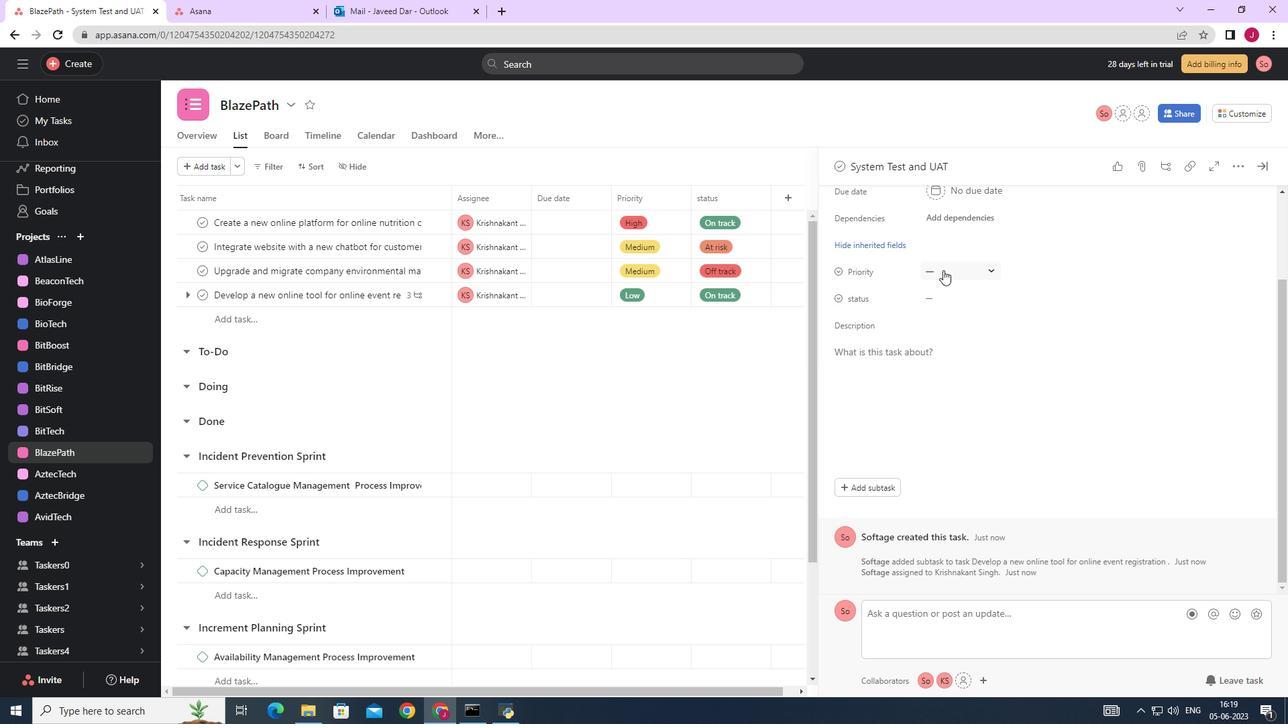 
Action: Mouse moved to (977, 335)
Screenshot: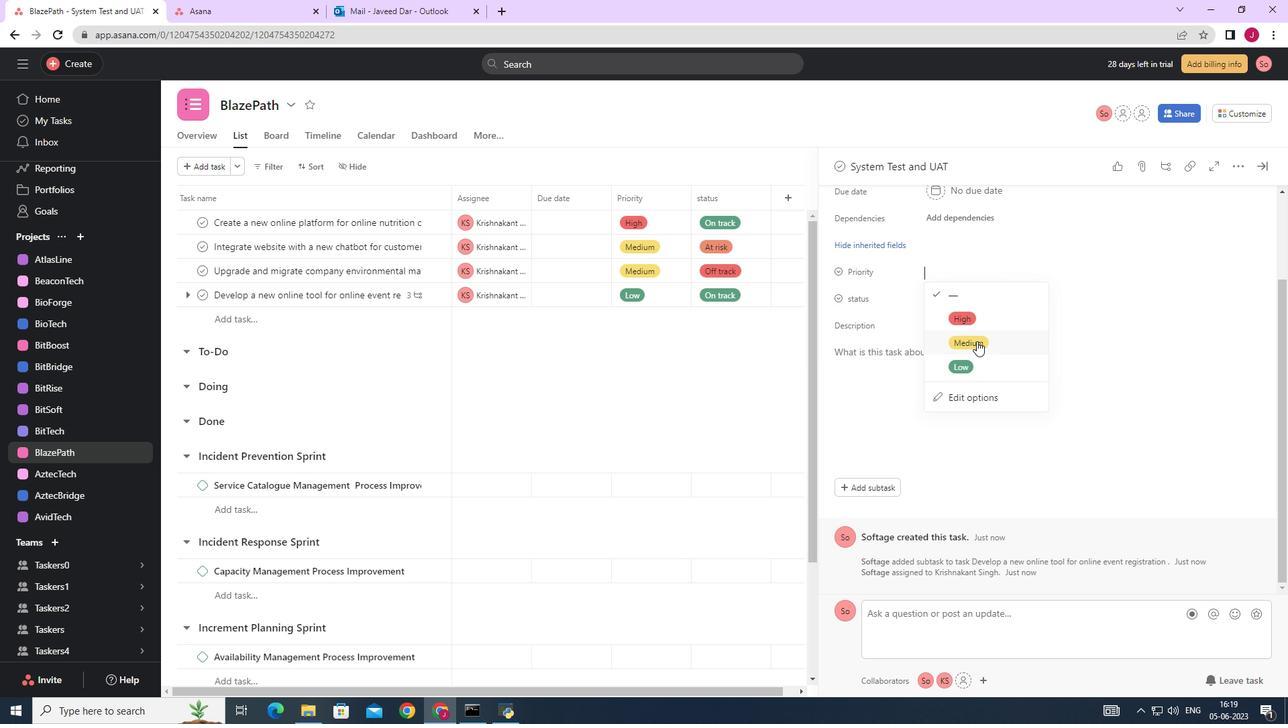 
Action: Mouse pressed left at (977, 335)
Screenshot: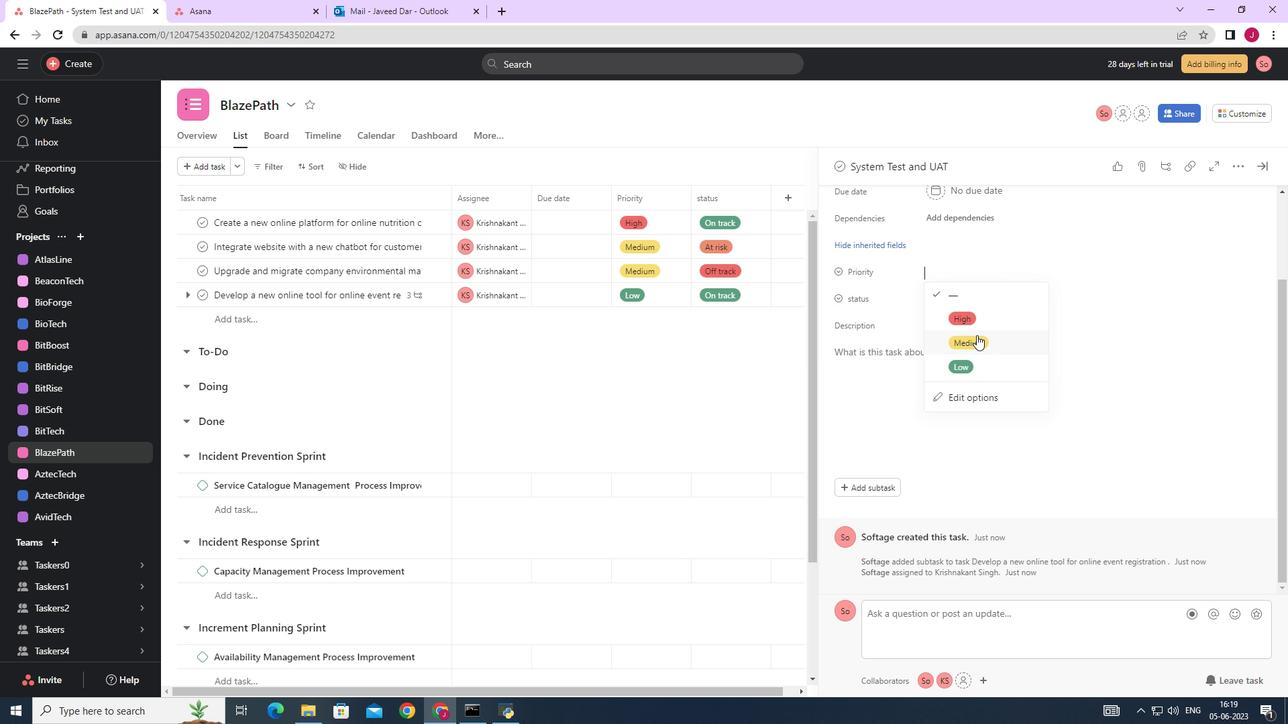 
Action: Mouse moved to (948, 297)
Screenshot: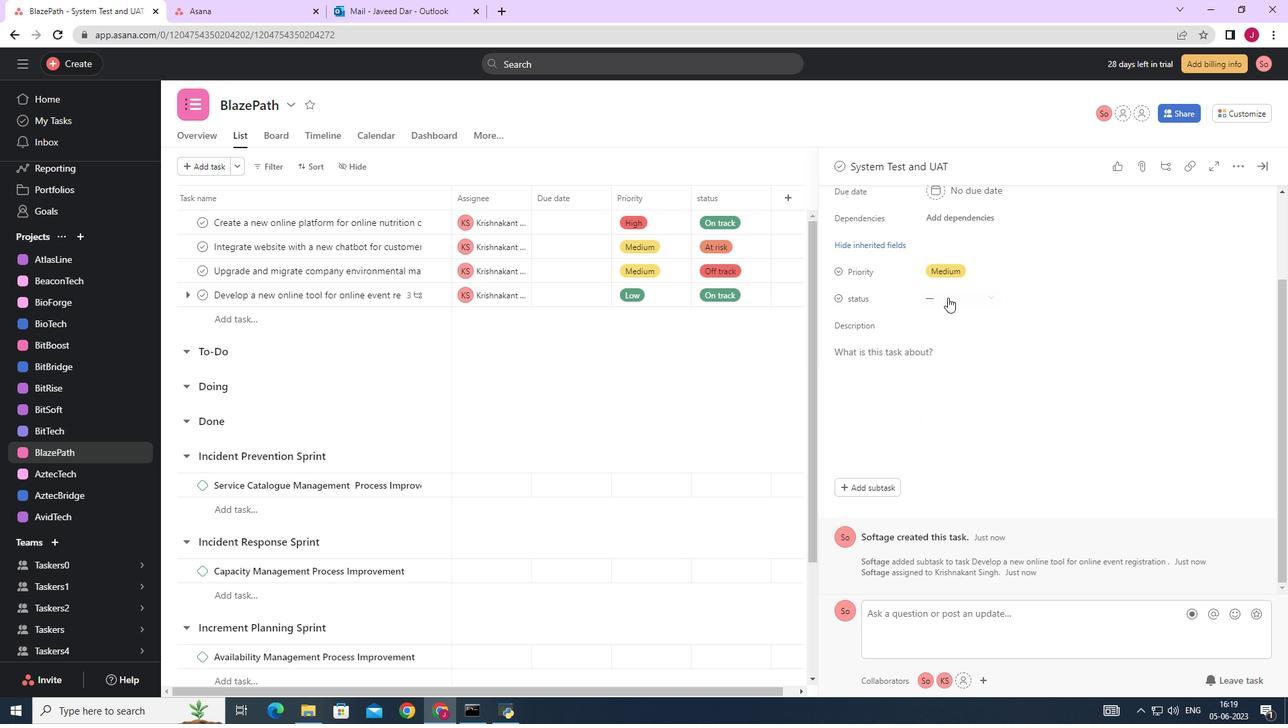 
Action: Mouse pressed left at (948, 297)
Screenshot: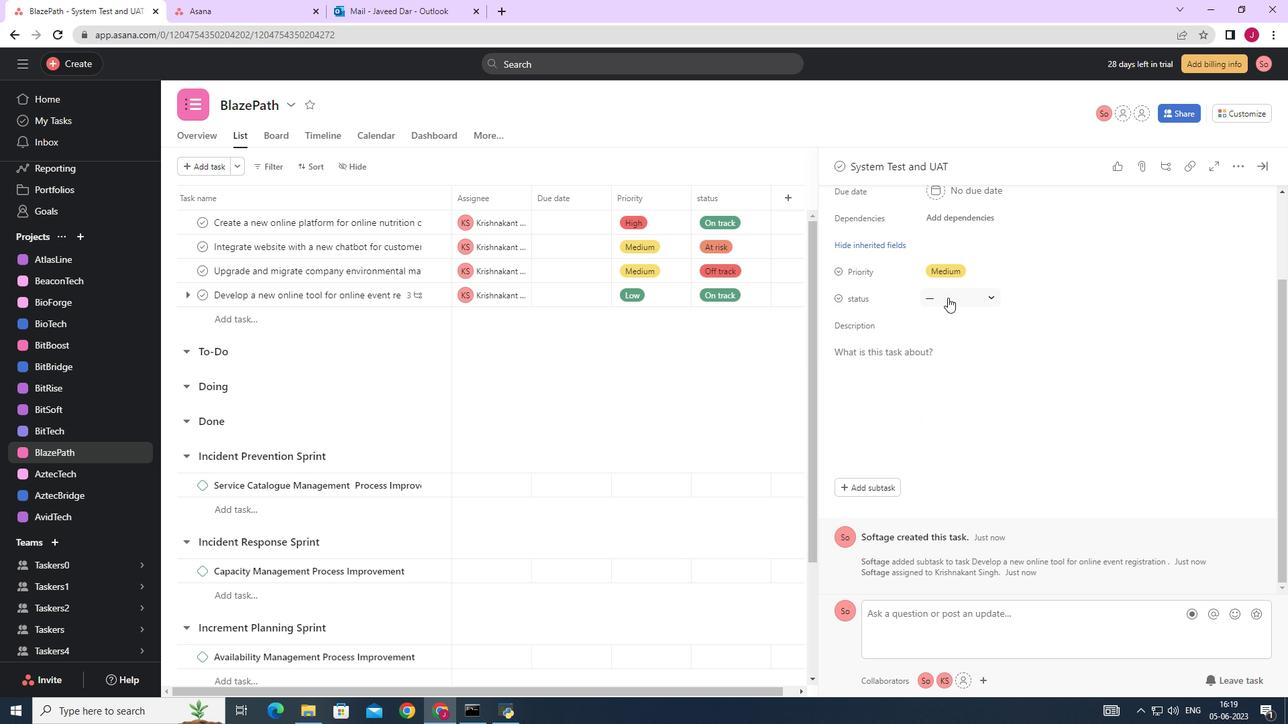 
Action: Mouse moved to (967, 386)
Screenshot: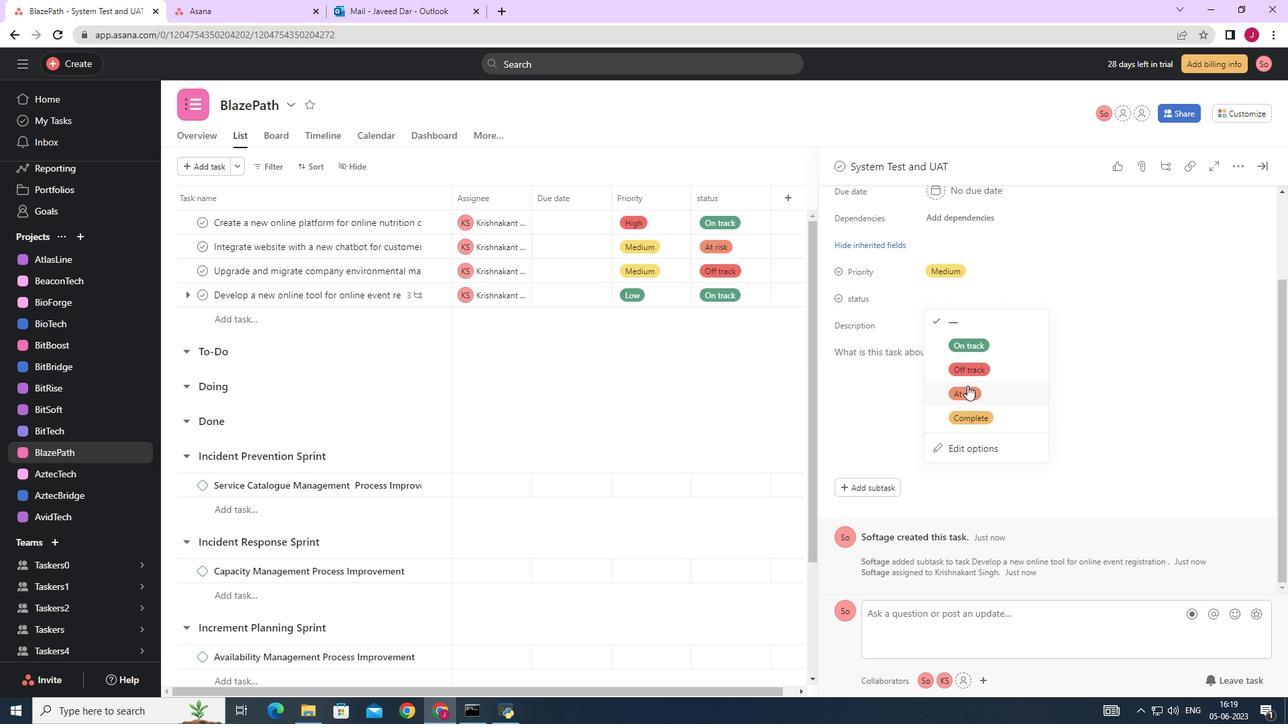 
Action: Mouse pressed left at (967, 386)
Screenshot: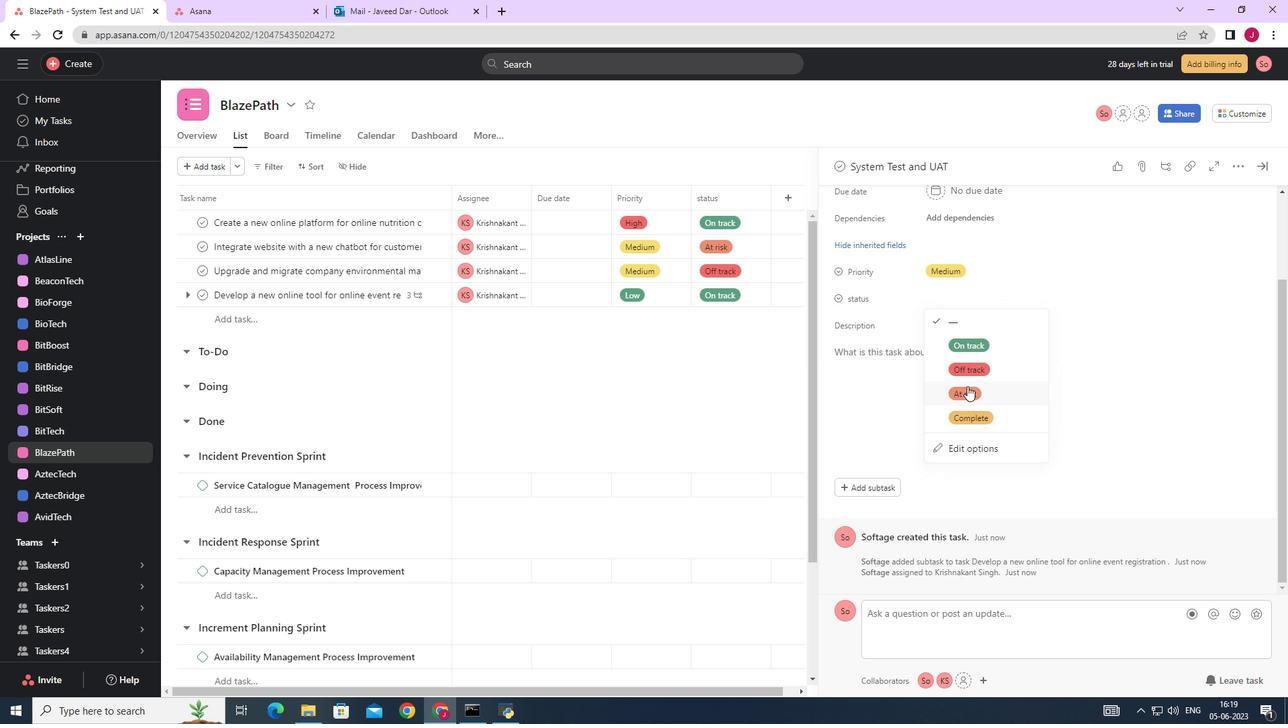 
Action: Mouse moved to (1260, 165)
Screenshot: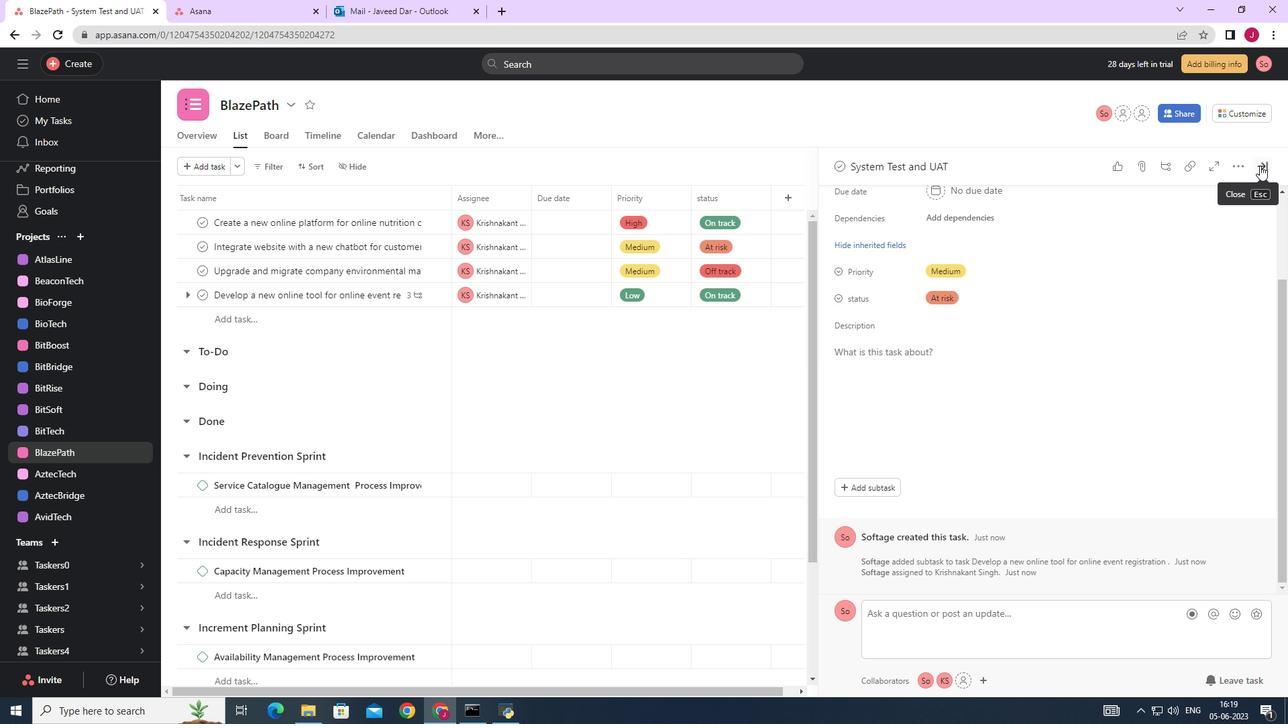 
Action: Mouse pressed left at (1260, 165)
Screenshot: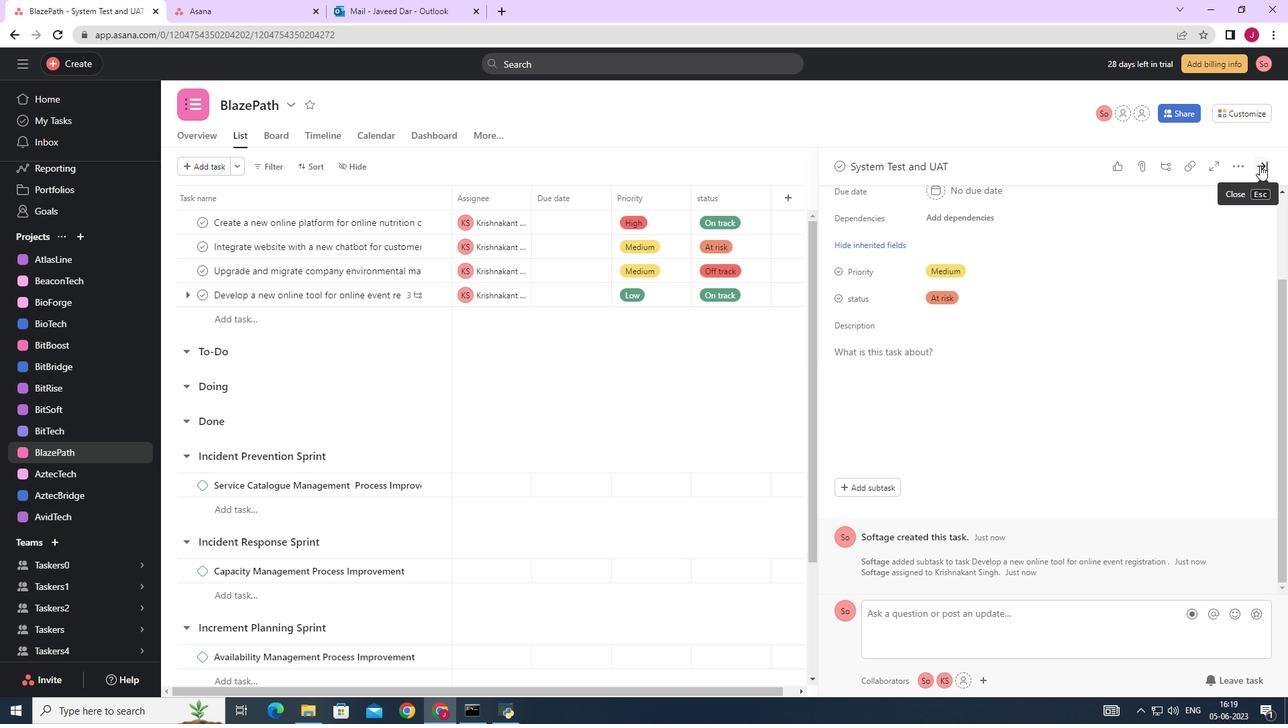 
Action: Mouse moved to (1261, 164)
Screenshot: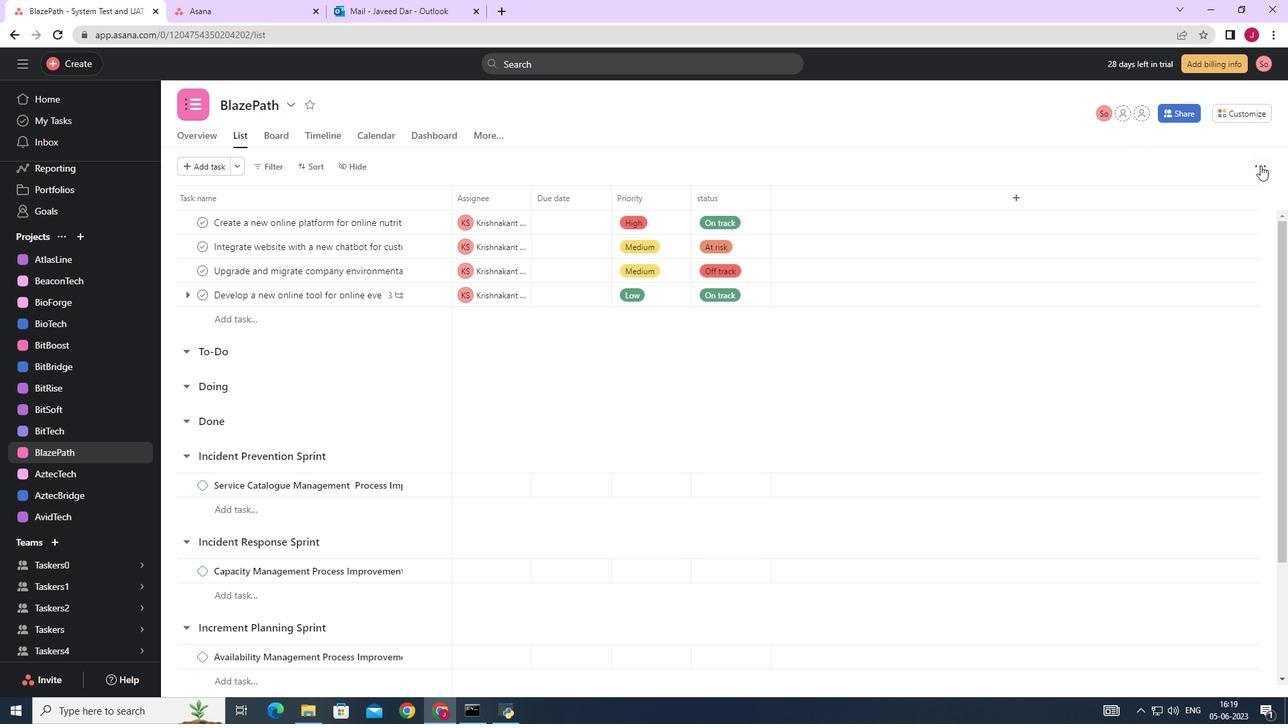 
